 Task: Find connections with filter location Pato Branco with filter topic #creativitywith filter profile language English with filter current company Yashoda Hospitals with filter school International Indian School, Dammam with filter industry Waste Collection with filter service category Research with filter keywords title Therapist
Action: Mouse moved to (227, 317)
Screenshot: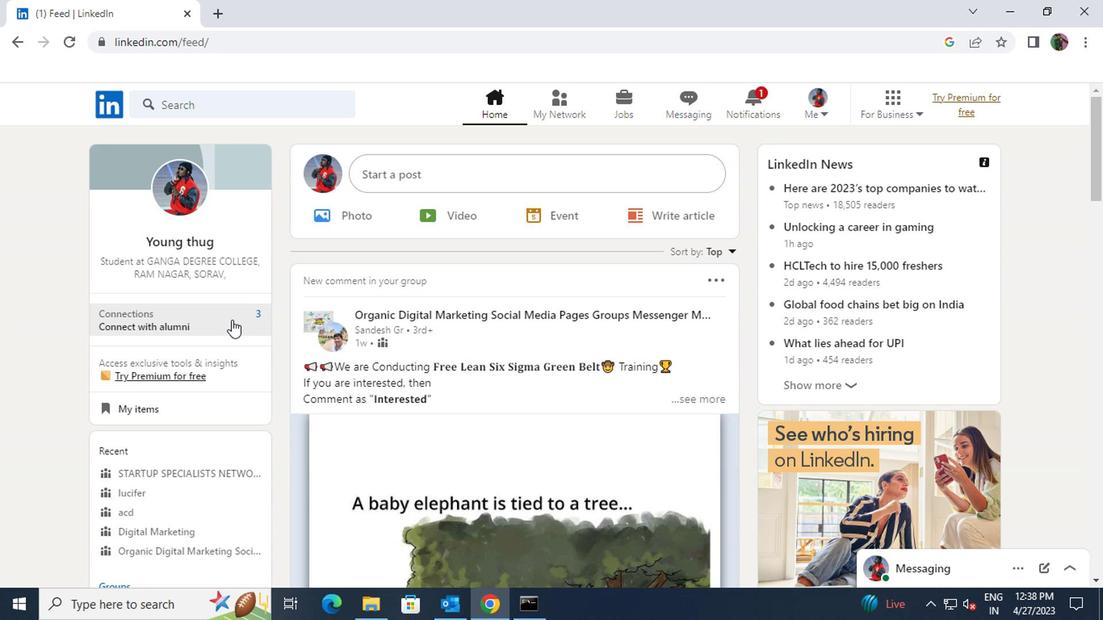 
Action: Mouse pressed left at (227, 317)
Screenshot: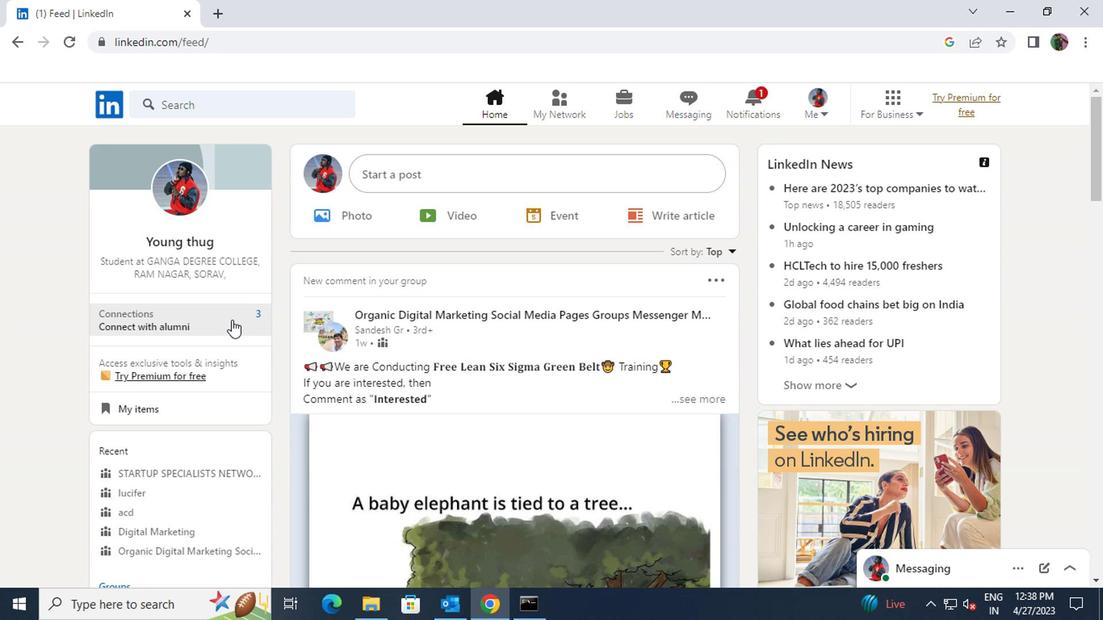 
Action: Mouse moved to (225, 196)
Screenshot: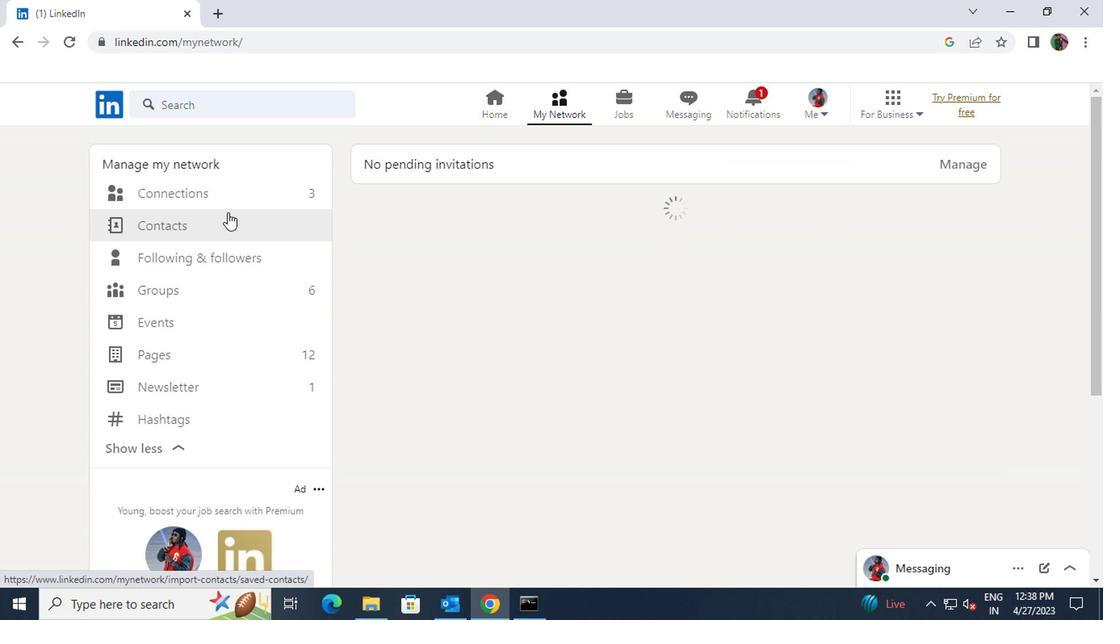 
Action: Mouse pressed left at (225, 196)
Screenshot: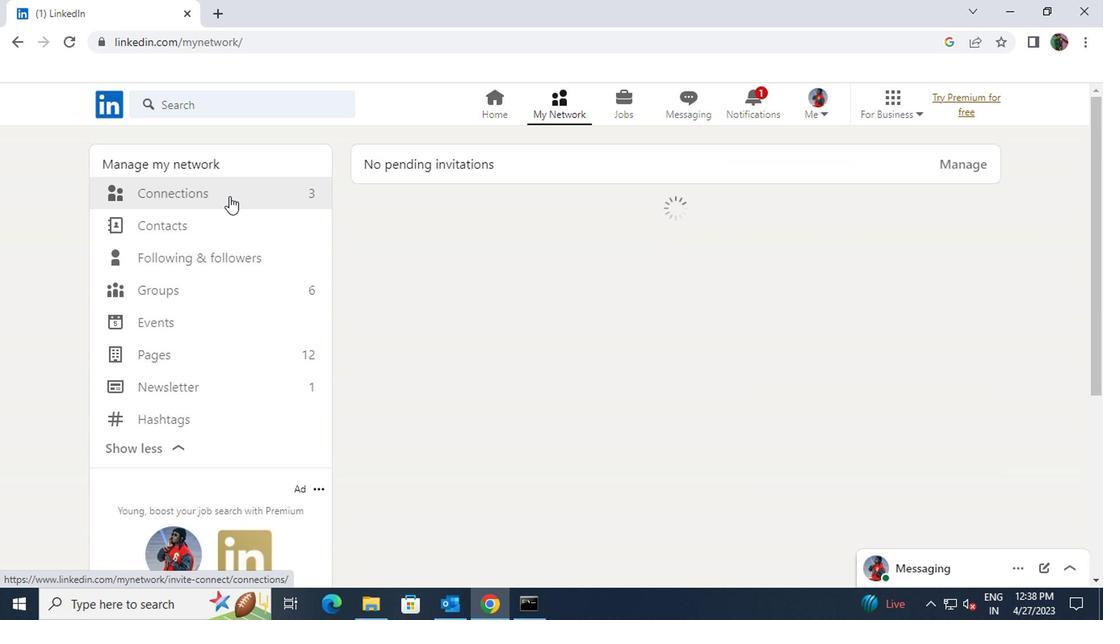
Action: Mouse moved to (630, 199)
Screenshot: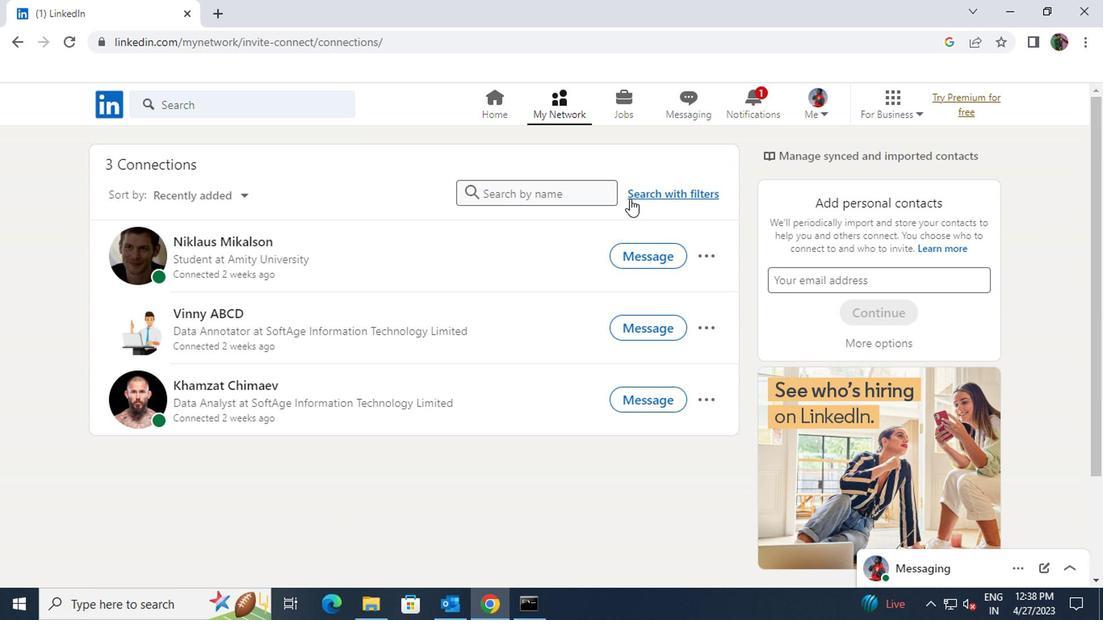 
Action: Mouse pressed left at (630, 199)
Screenshot: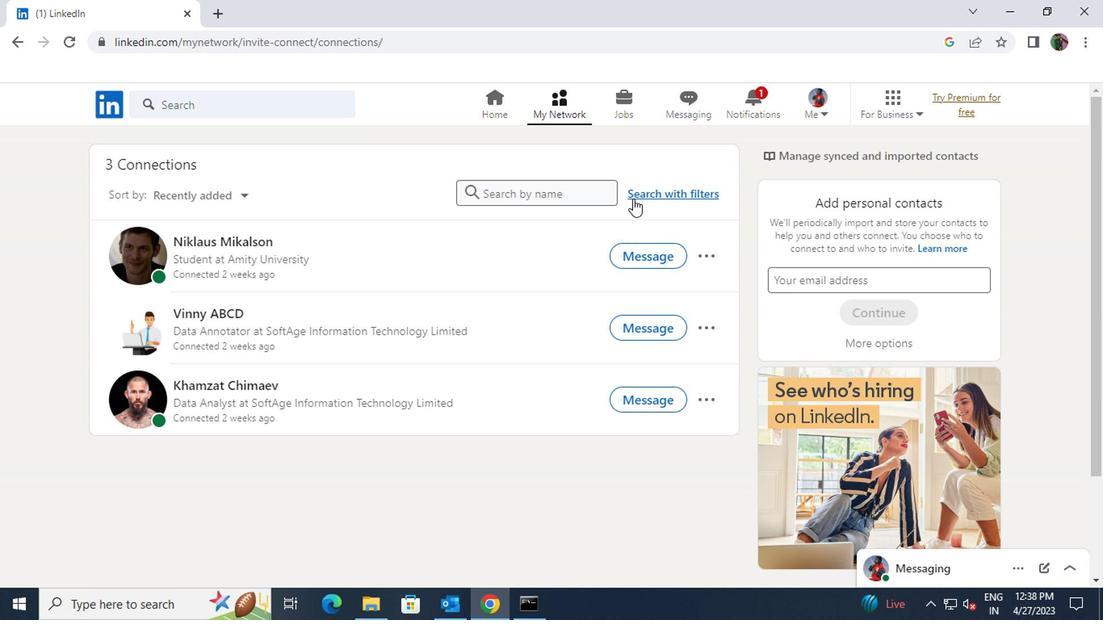 
Action: Mouse moved to (611, 148)
Screenshot: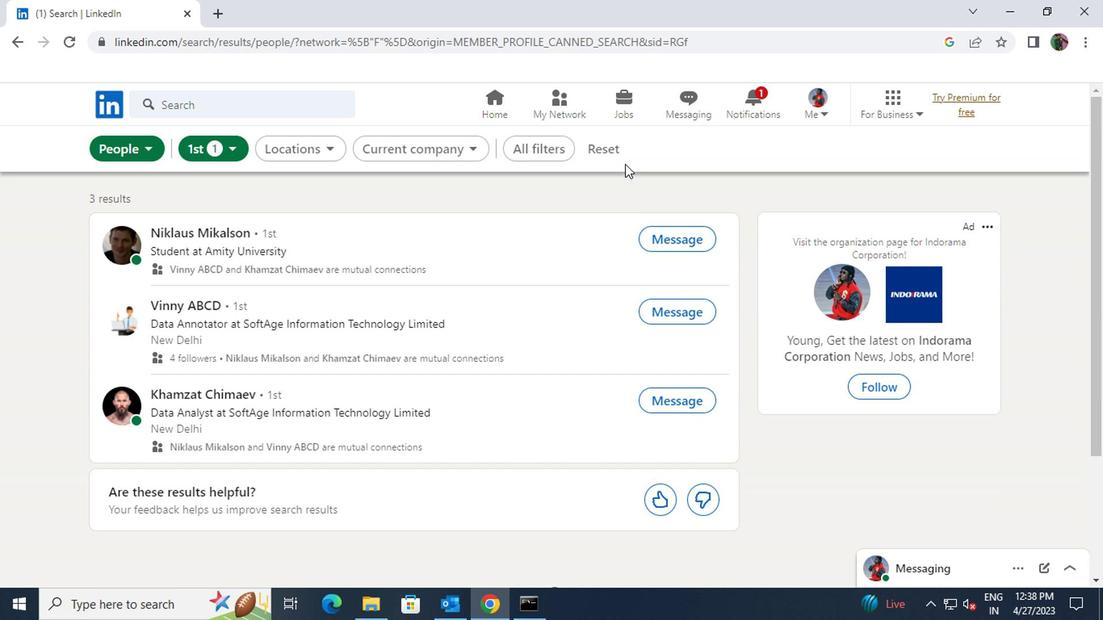 
Action: Mouse pressed left at (611, 148)
Screenshot: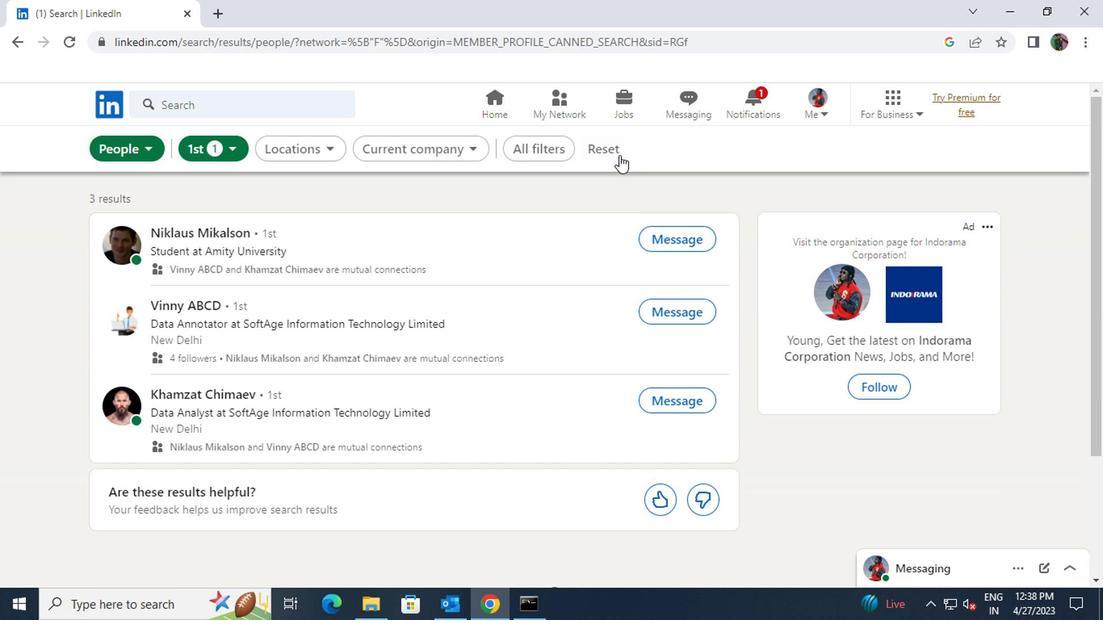 
Action: Mouse moved to (572, 146)
Screenshot: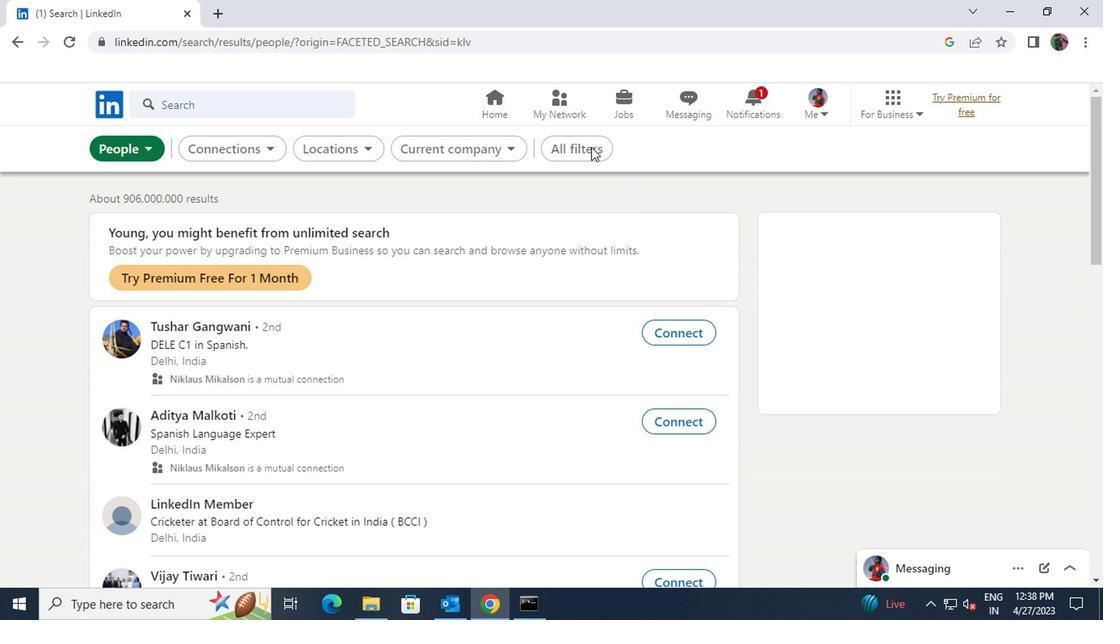 
Action: Mouse pressed left at (572, 146)
Screenshot: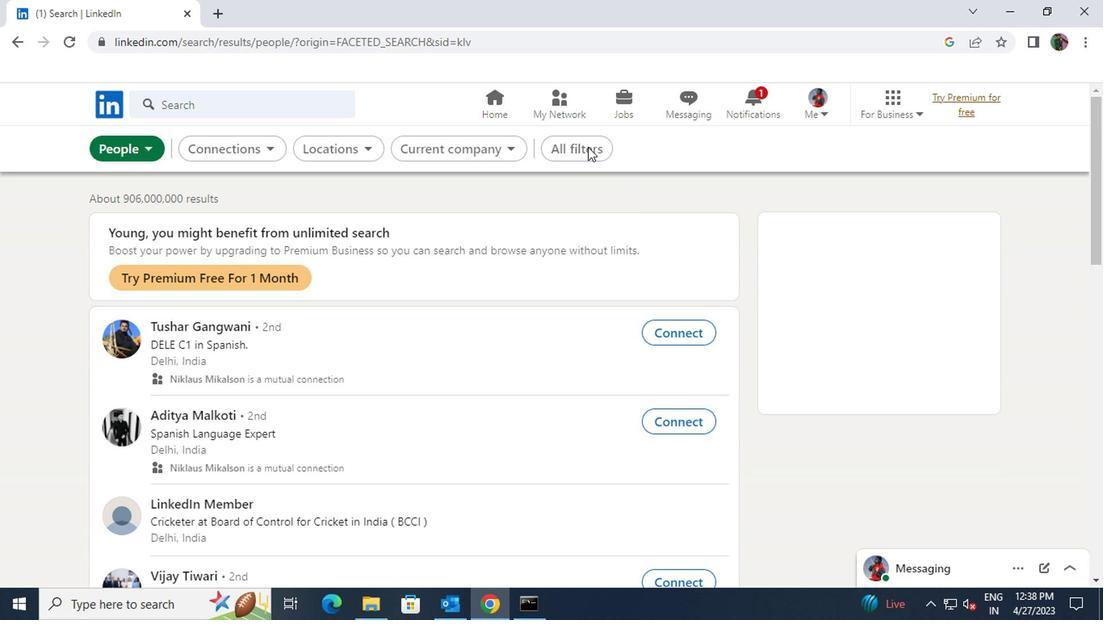 
Action: Mouse moved to (873, 310)
Screenshot: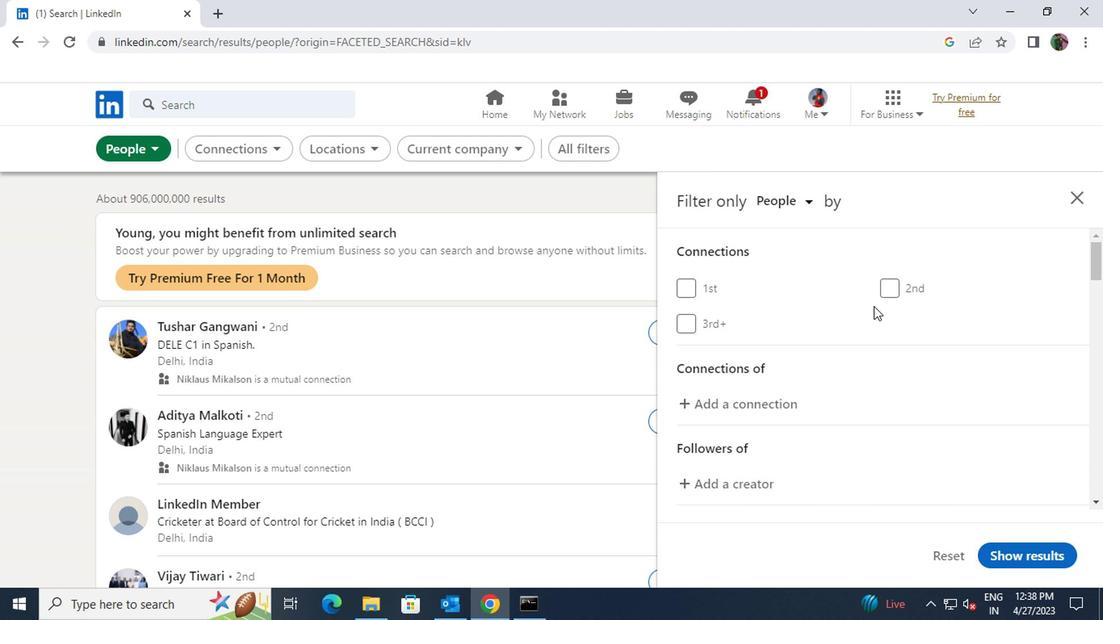 
Action: Mouse scrolled (873, 309) with delta (0, 0)
Screenshot: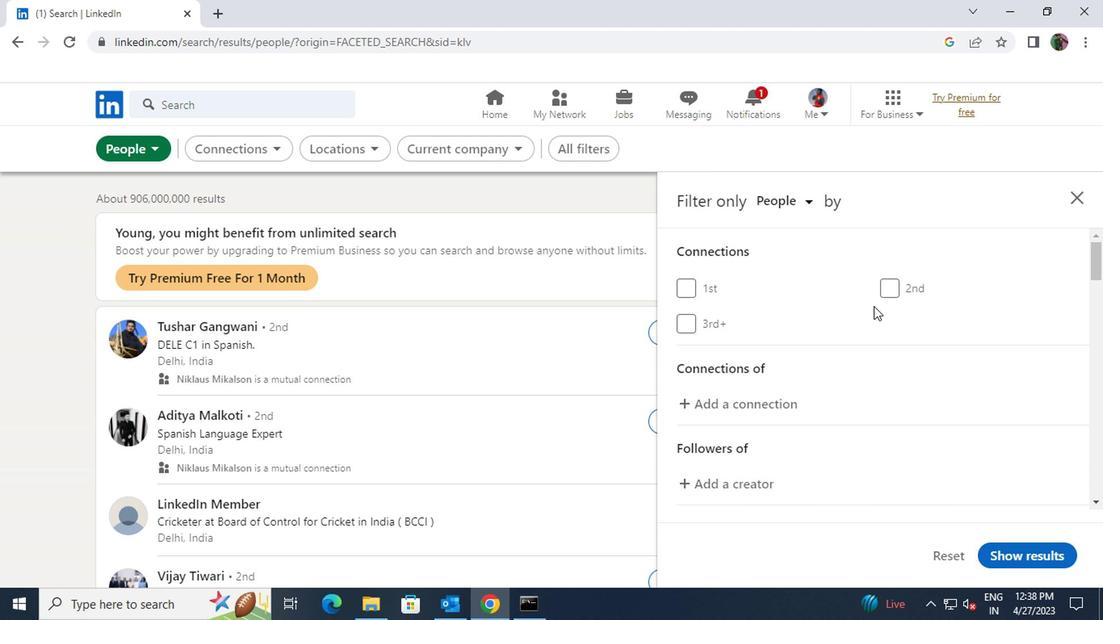 
Action: Mouse scrolled (873, 309) with delta (0, 0)
Screenshot: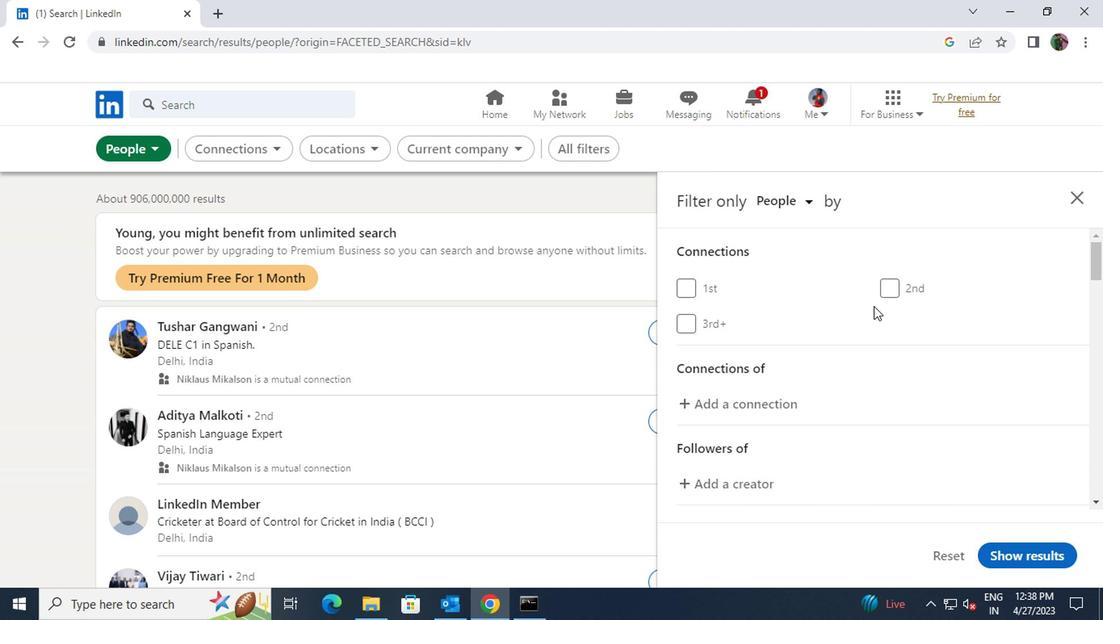 
Action: Mouse scrolled (873, 309) with delta (0, 0)
Screenshot: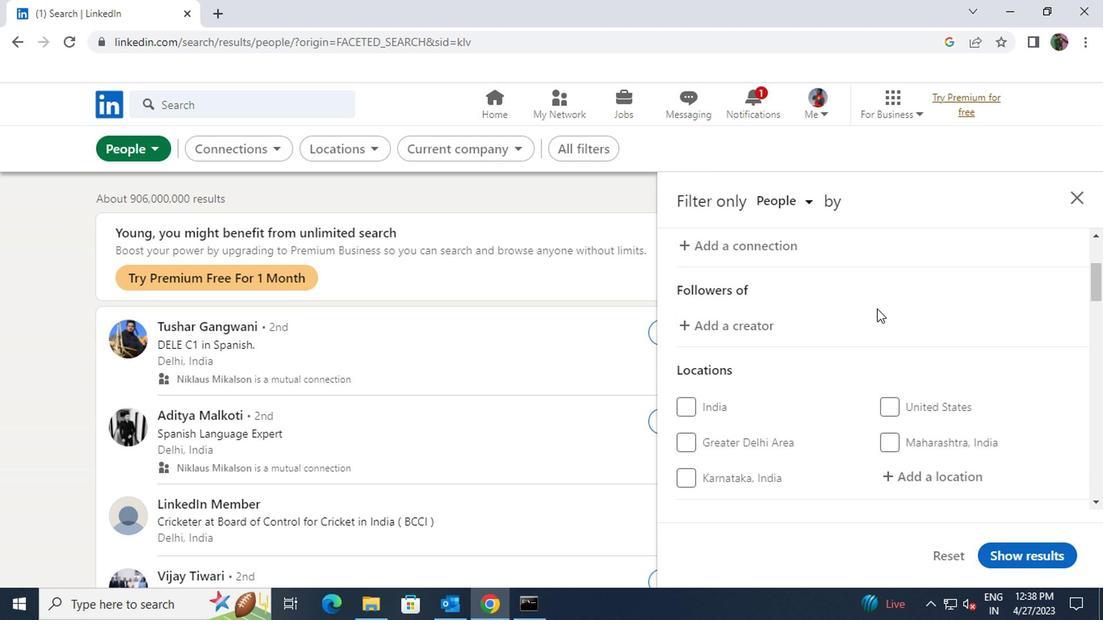 
Action: Mouse scrolled (873, 309) with delta (0, 0)
Screenshot: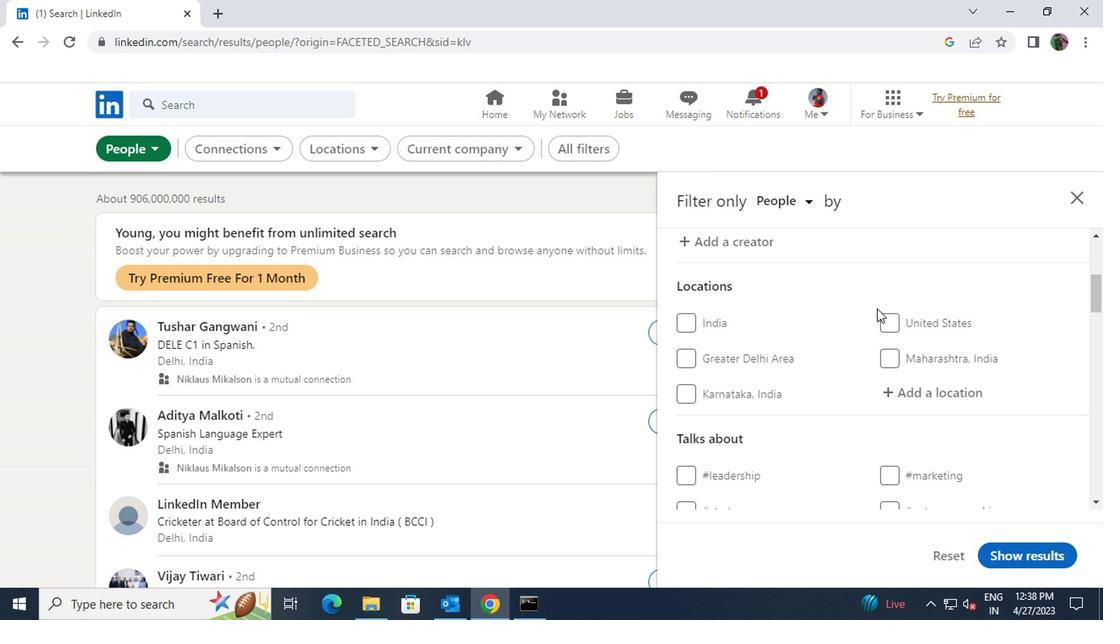 
Action: Mouse moved to (893, 320)
Screenshot: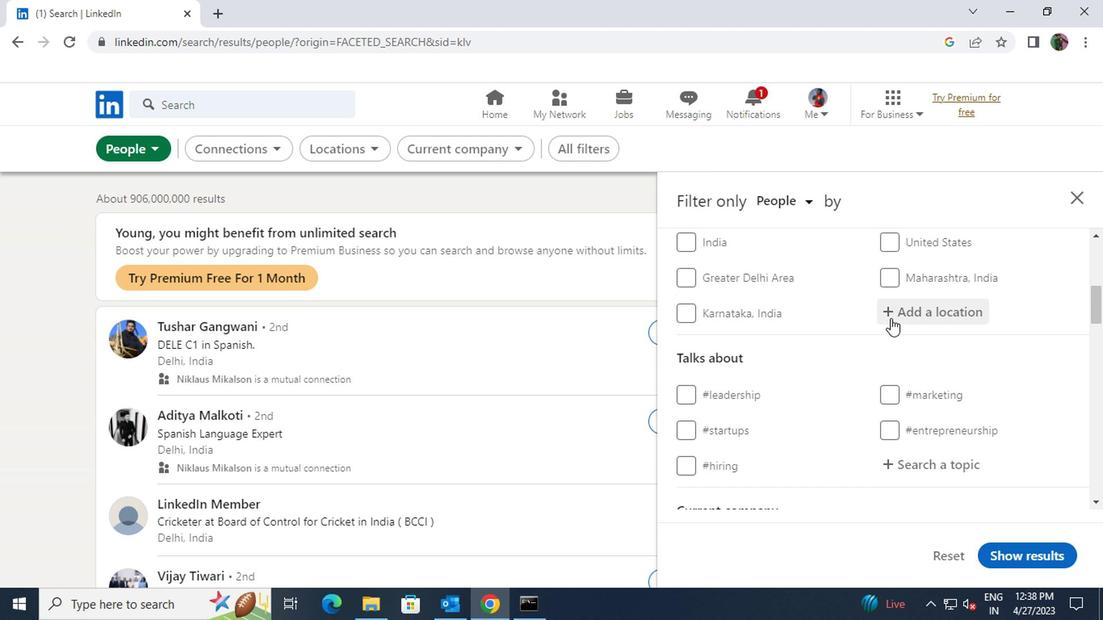 
Action: Mouse pressed left at (893, 320)
Screenshot: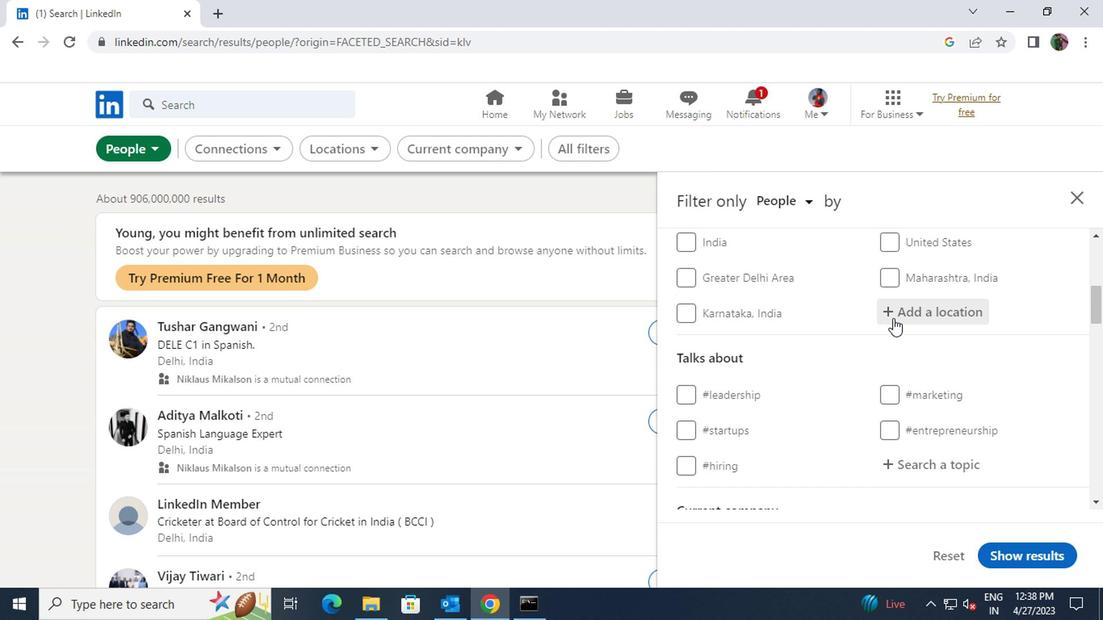 
Action: Mouse moved to (894, 320)
Screenshot: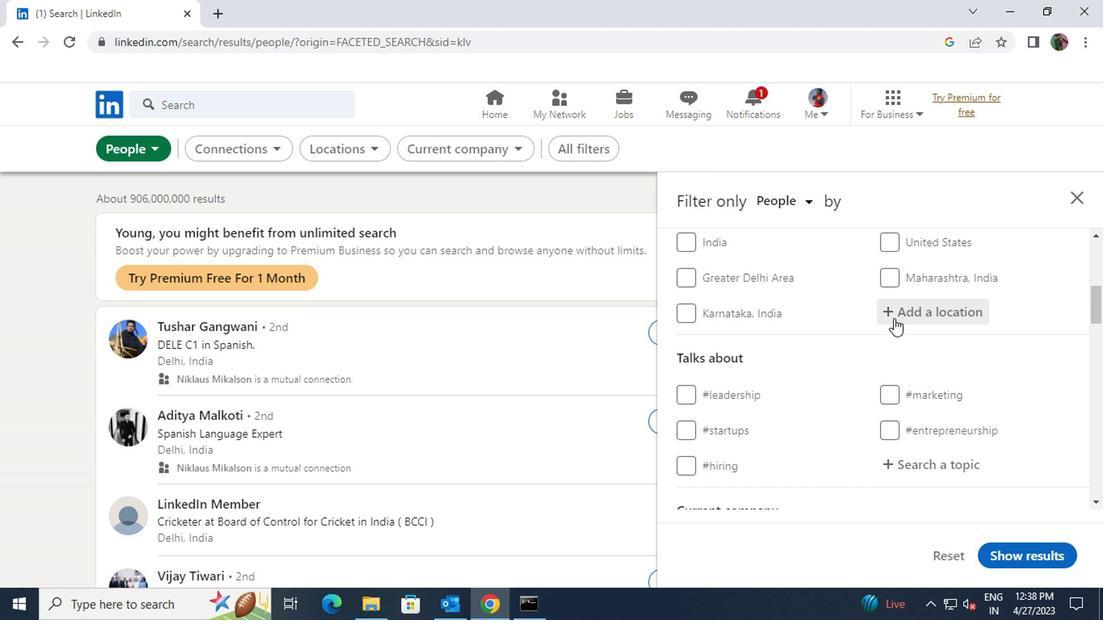 
Action: Key pressed <Key.shift>PATO<Key.space>BRANCO
Screenshot: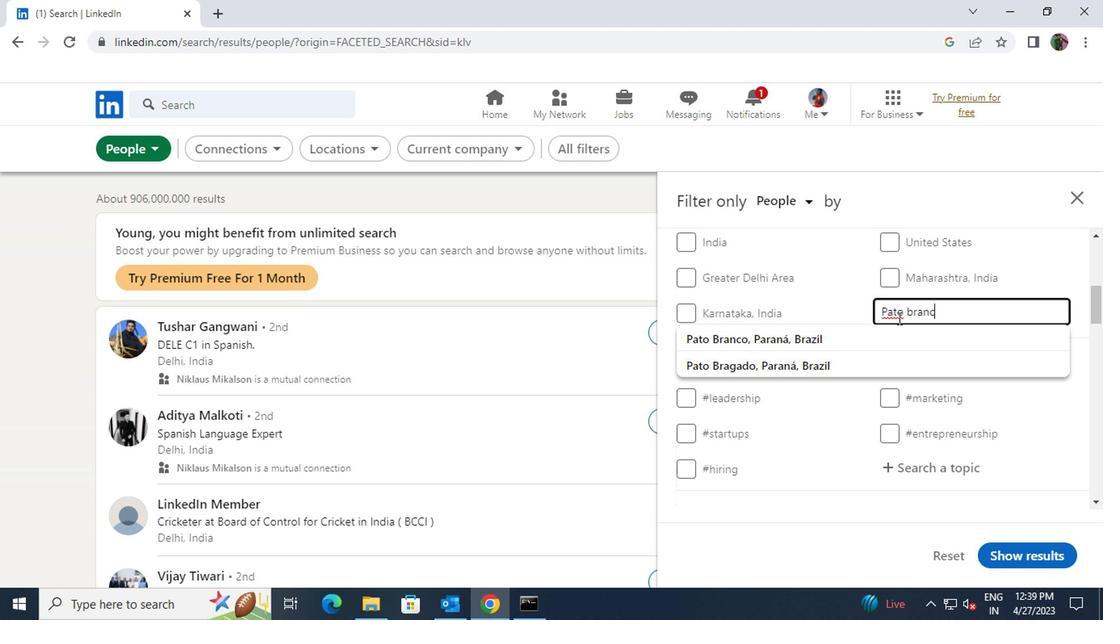 
Action: Mouse moved to (886, 329)
Screenshot: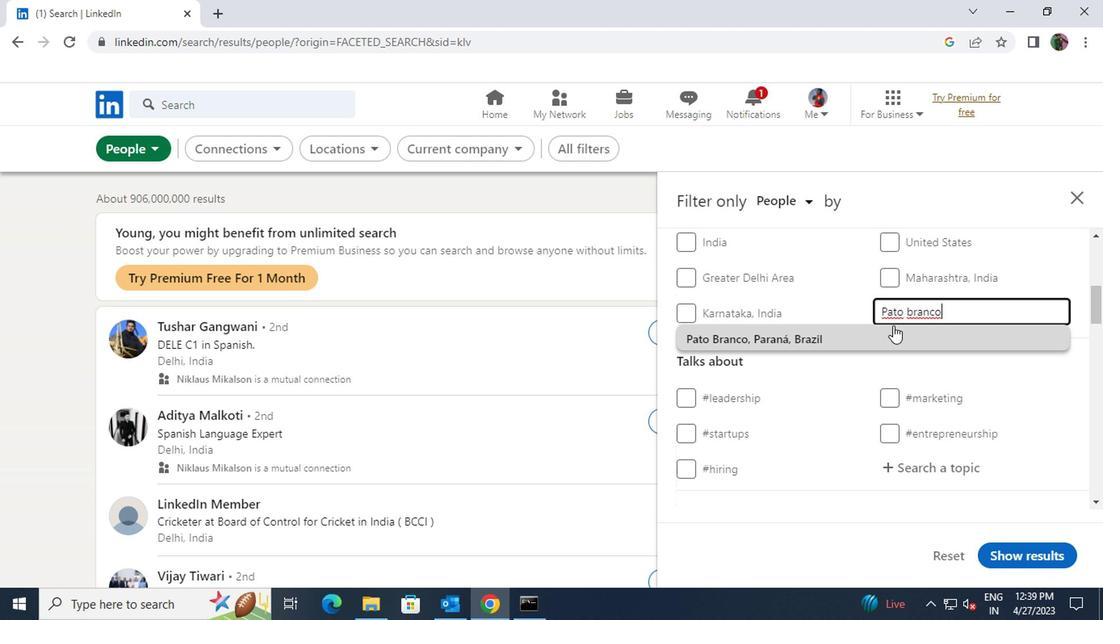 
Action: Mouse pressed left at (886, 329)
Screenshot: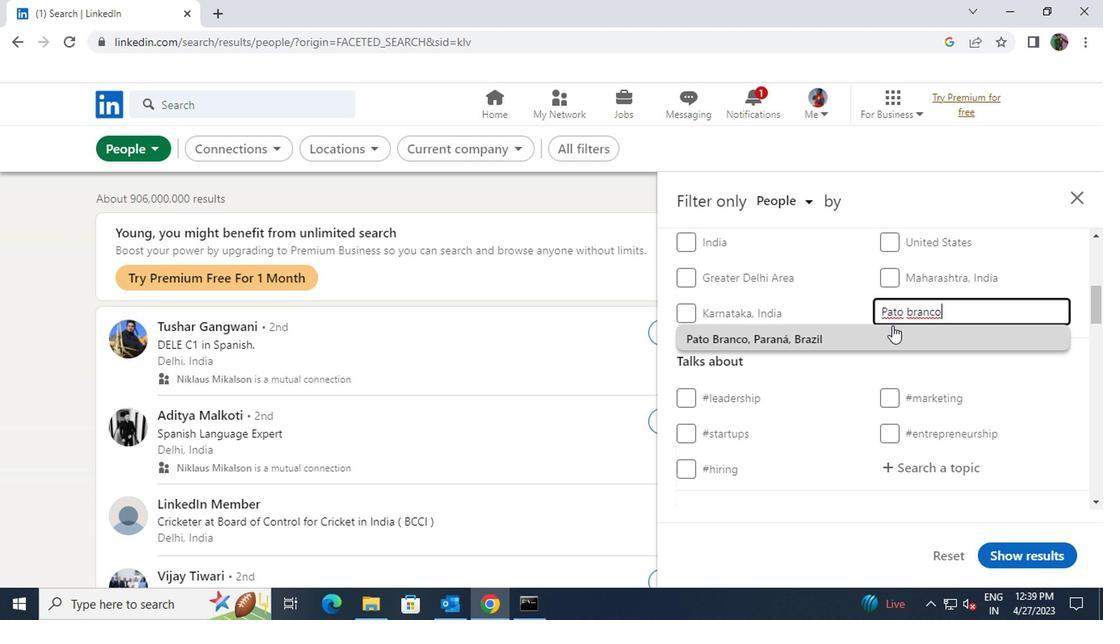 
Action: Mouse scrolled (886, 329) with delta (0, 0)
Screenshot: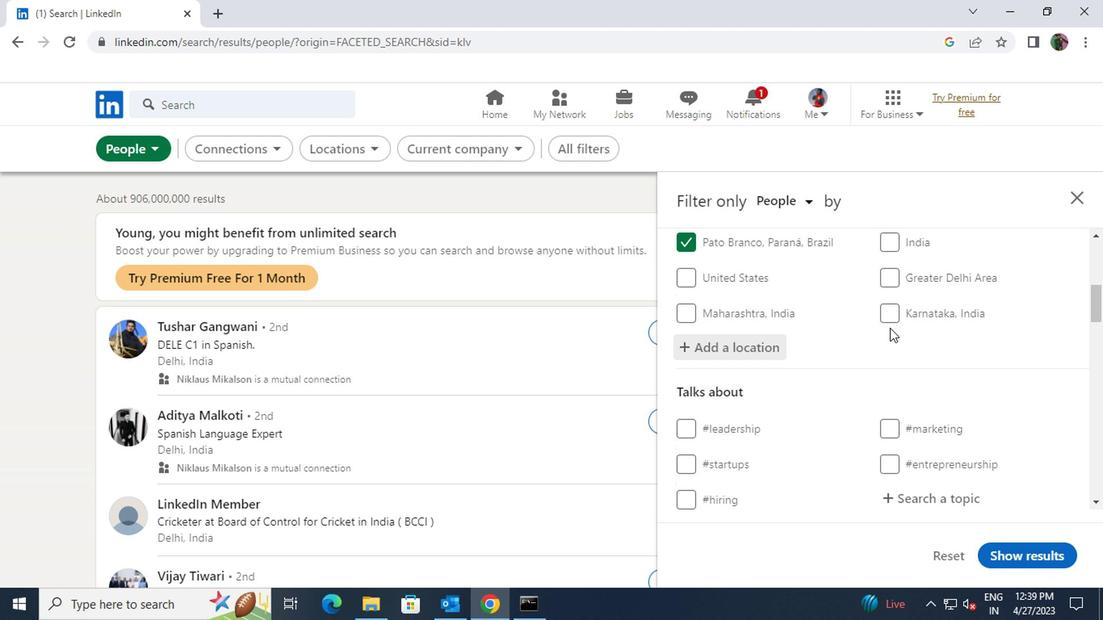 
Action: Mouse scrolled (886, 329) with delta (0, 0)
Screenshot: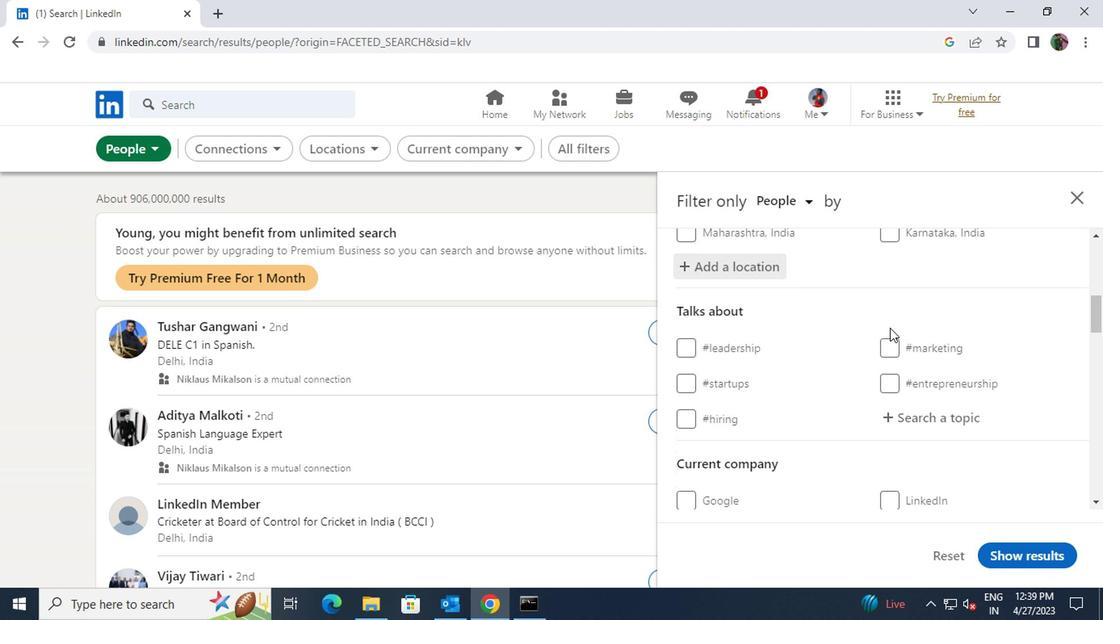 
Action: Mouse moved to (892, 333)
Screenshot: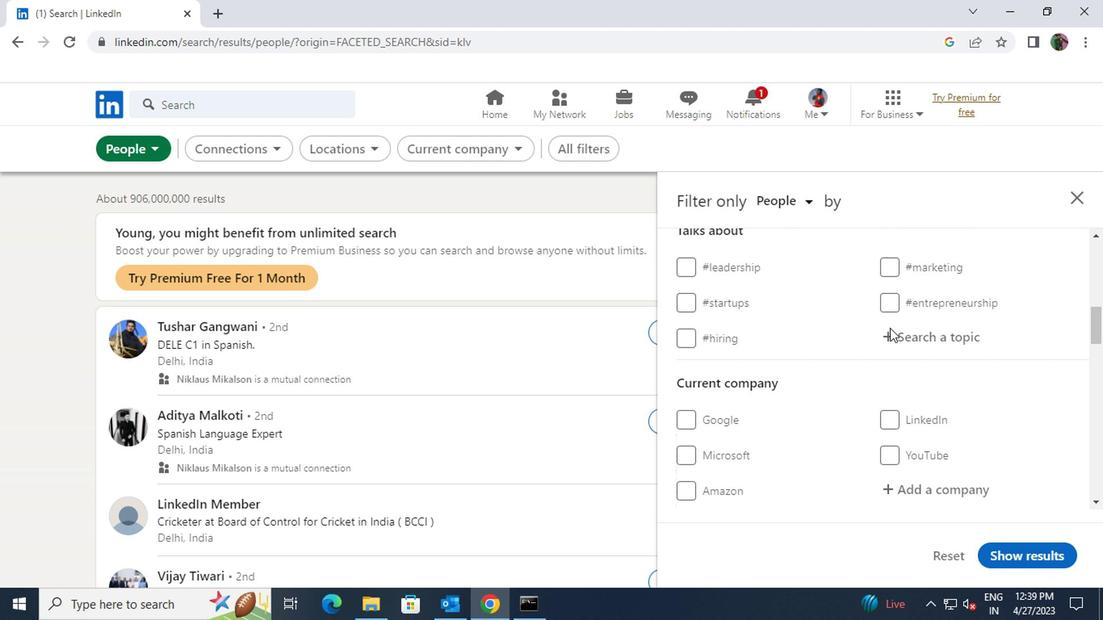 
Action: Mouse pressed left at (892, 333)
Screenshot: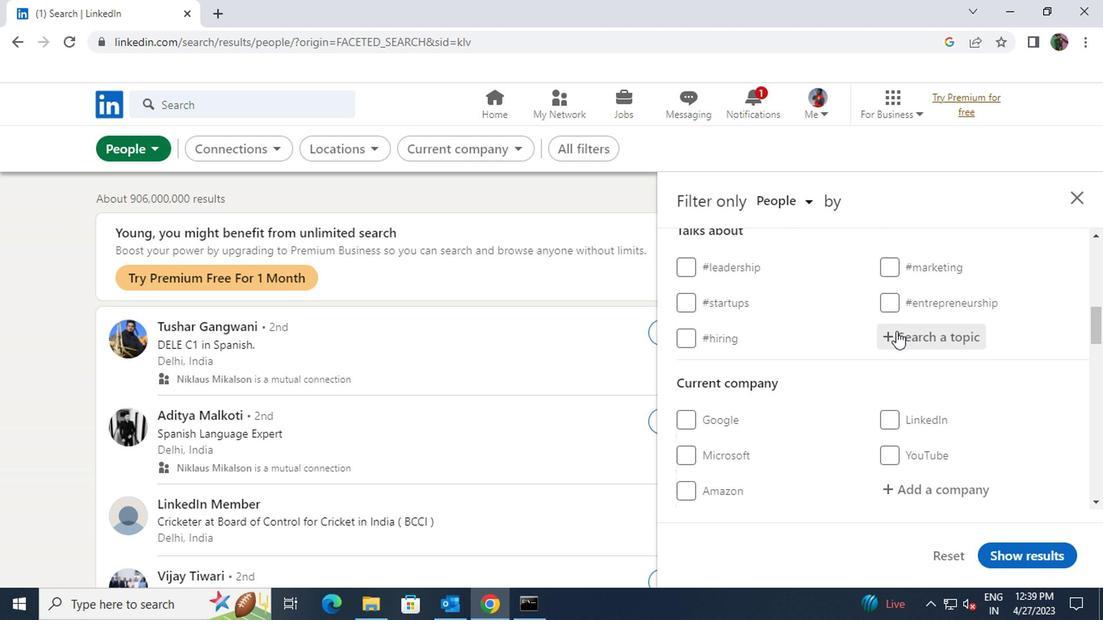 
Action: Key pressed <Key.shift>#<Key.shift>CREATIVEWITH
Screenshot: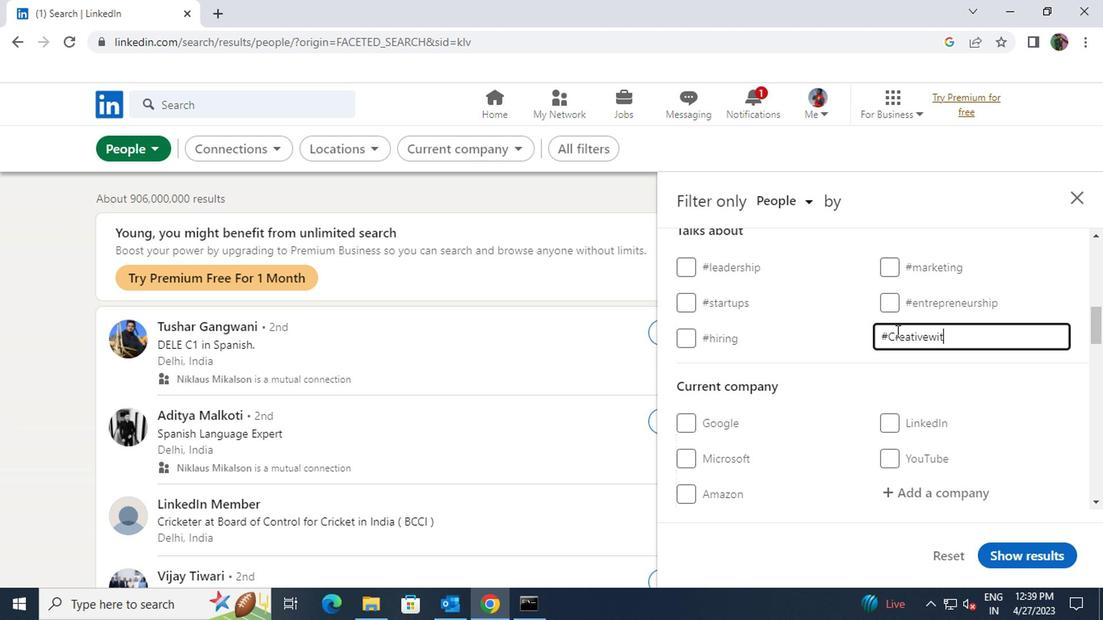 
Action: Mouse scrolled (892, 332) with delta (0, -1)
Screenshot: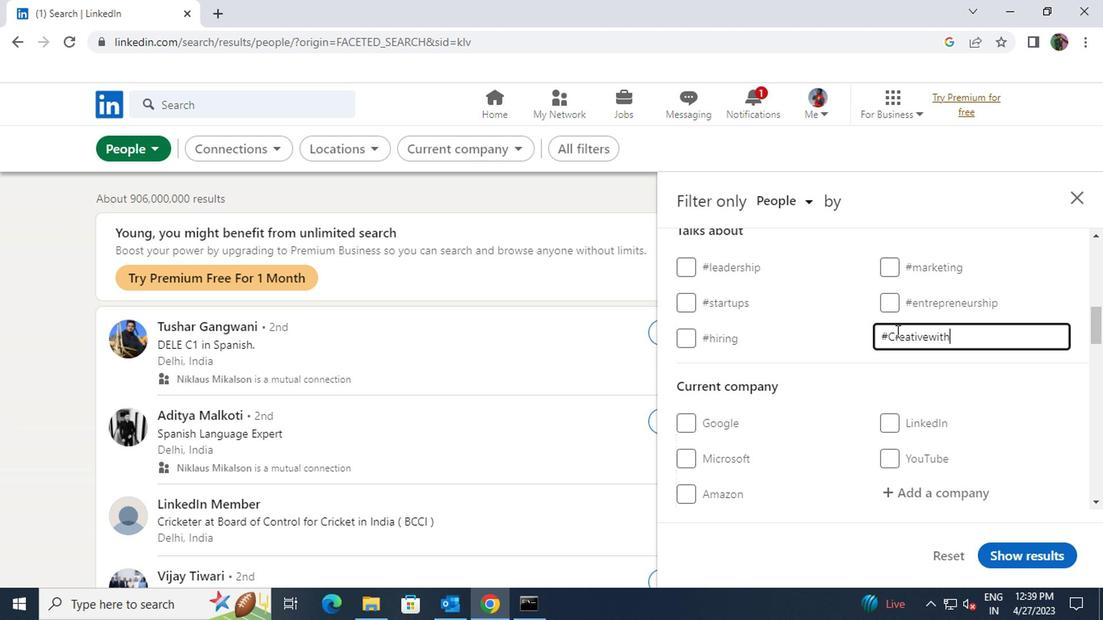 
Action: Mouse scrolled (892, 332) with delta (0, -1)
Screenshot: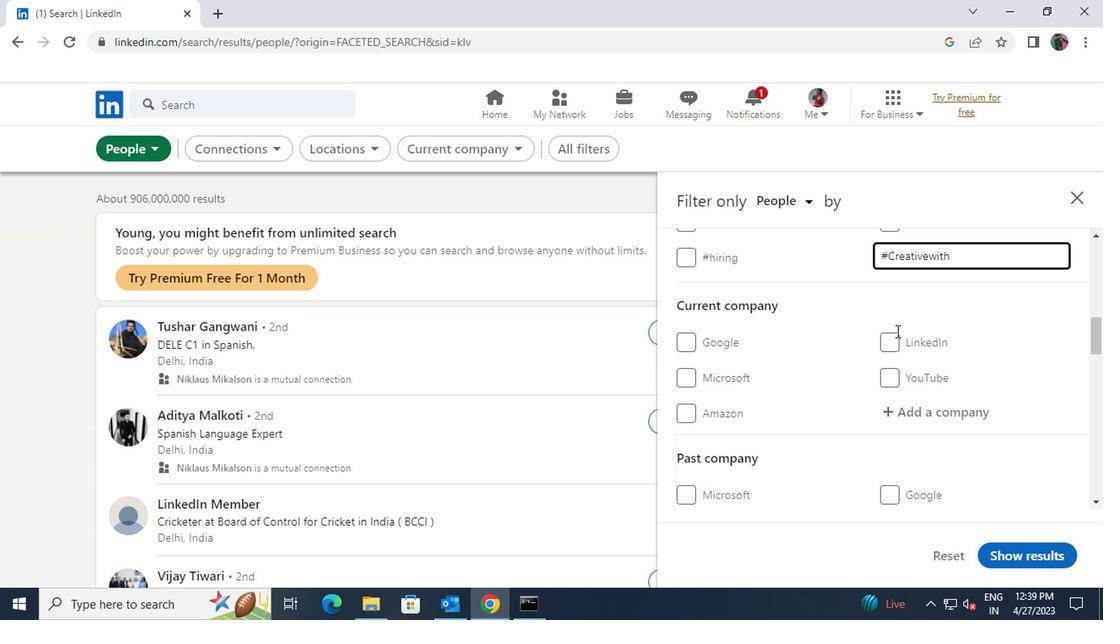 
Action: Mouse pressed left at (892, 333)
Screenshot: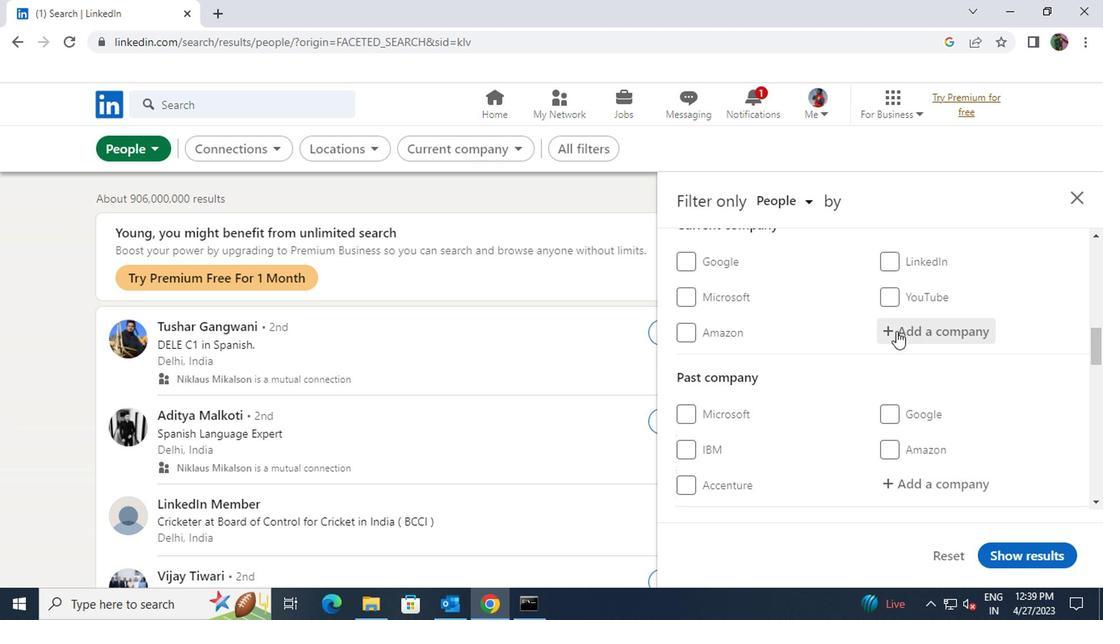
Action: Key pressed <Key.shift>YASHODA
Screenshot: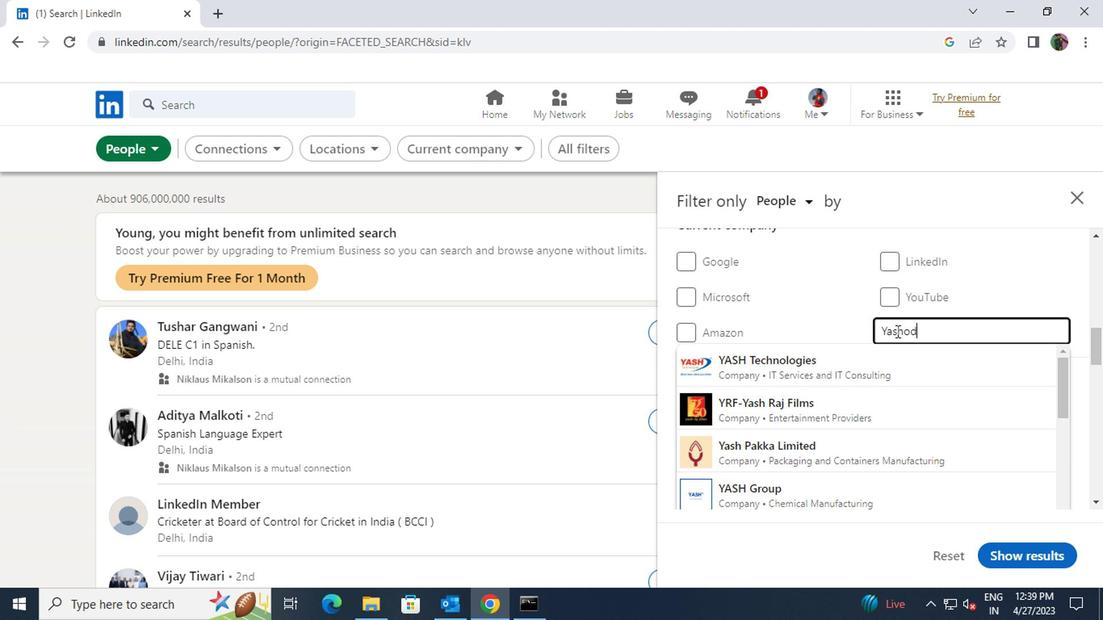 
Action: Mouse moved to (894, 354)
Screenshot: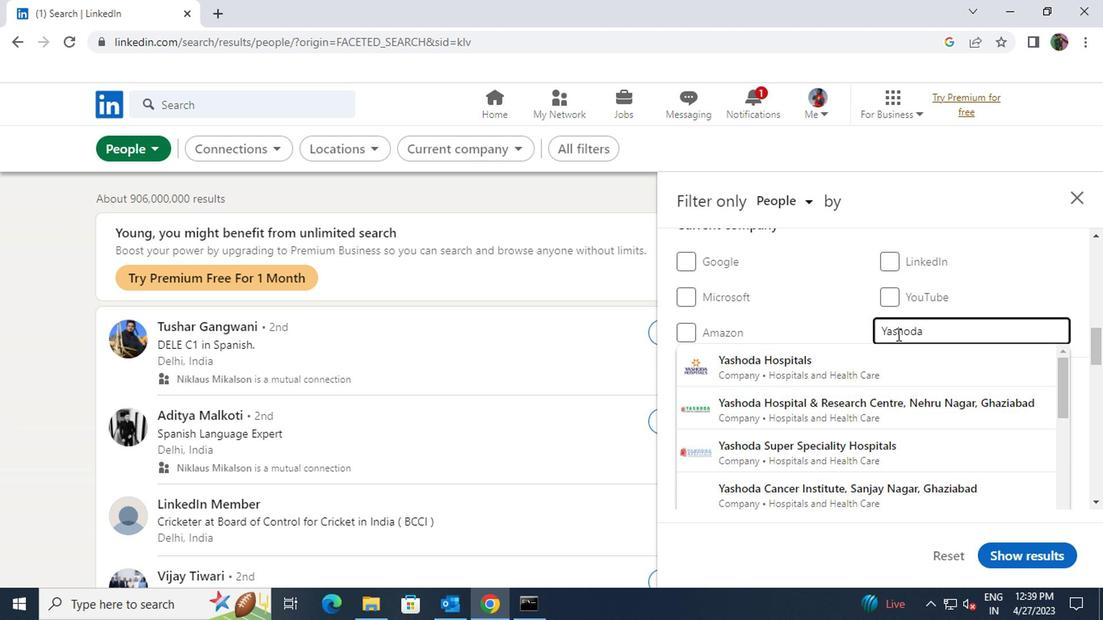
Action: Mouse pressed left at (894, 354)
Screenshot: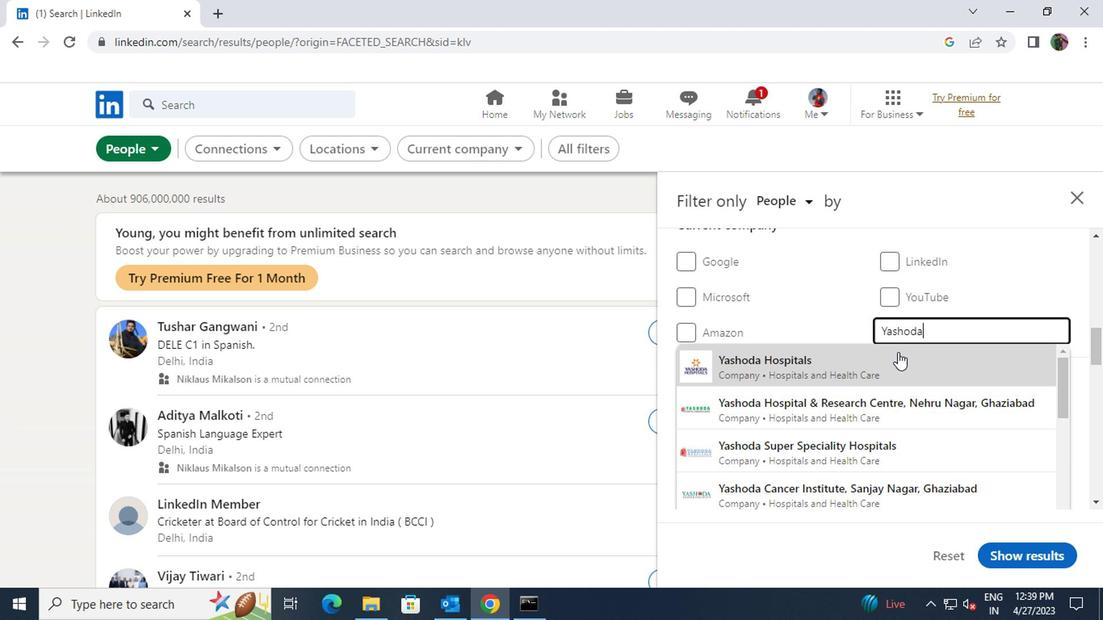 
Action: Mouse scrolled (894, 353) with delta (0, 0)
Screenshot: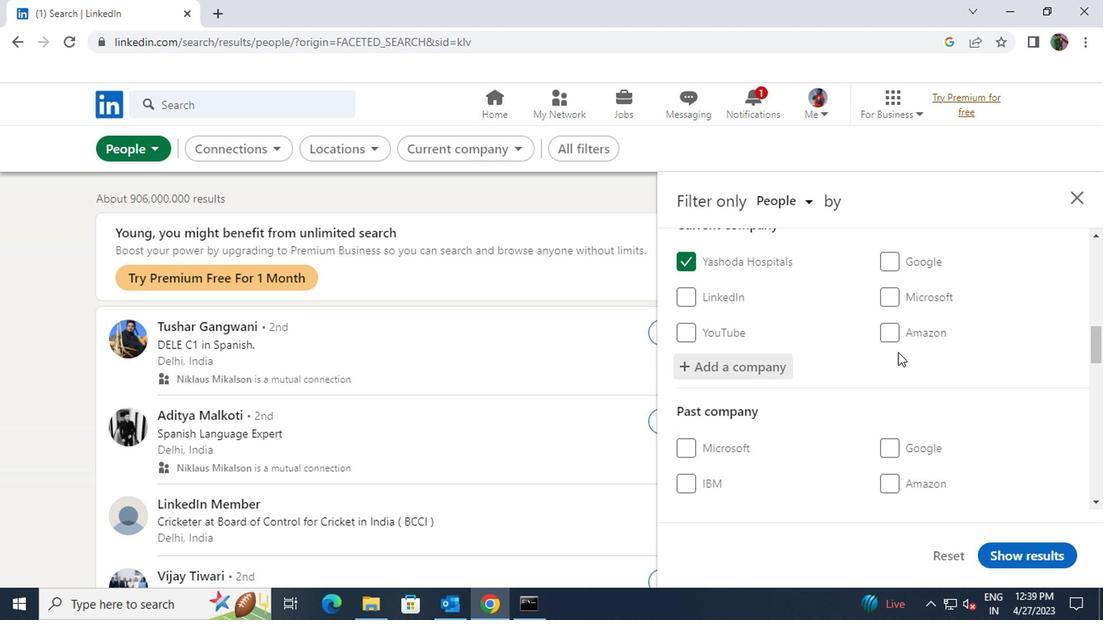 
Action: Mouse scrolled (894, 353) with delta (0, 0)
Screenshot: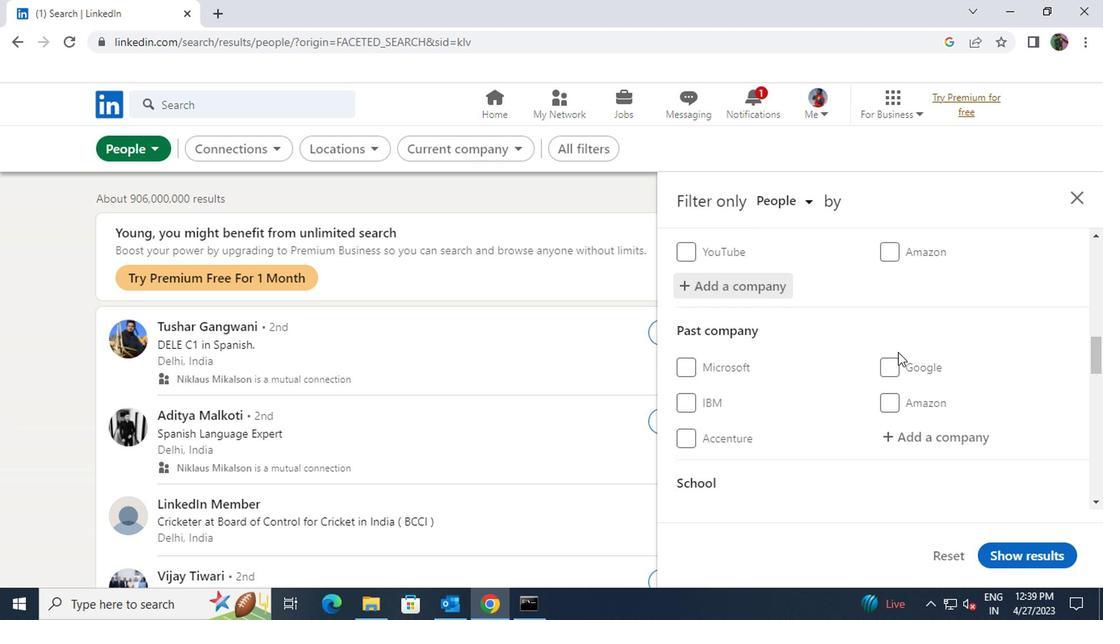 
Action: Mouse scrolled (894, 353) with delta (0, 0)
Screenshot: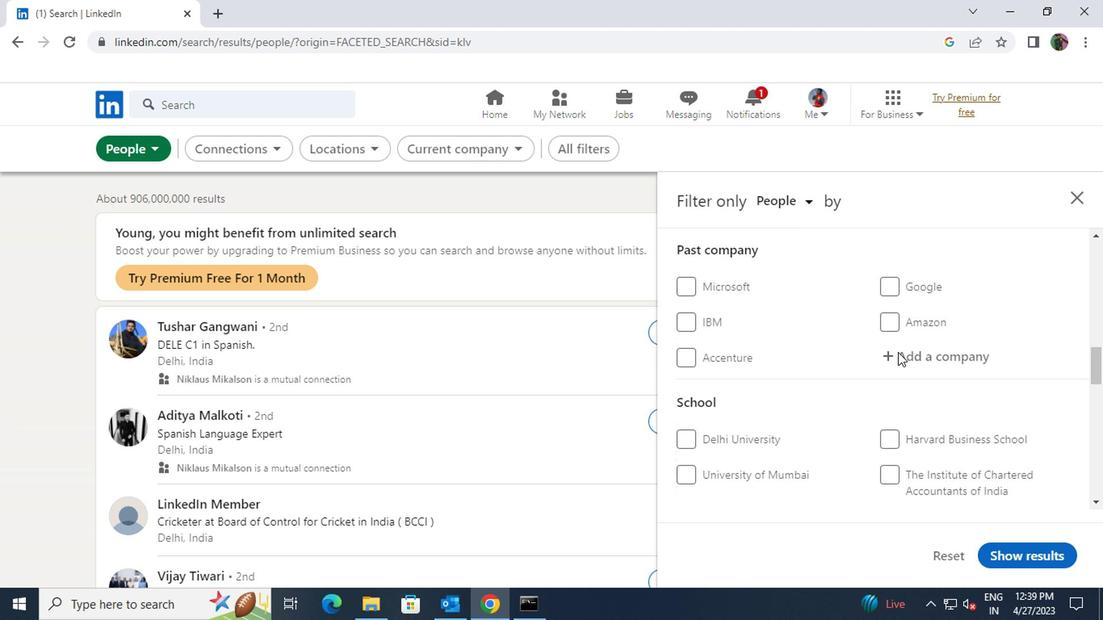 
Action: Mouse scrolled (894, 353) with delta (0, 0)
Screenshot: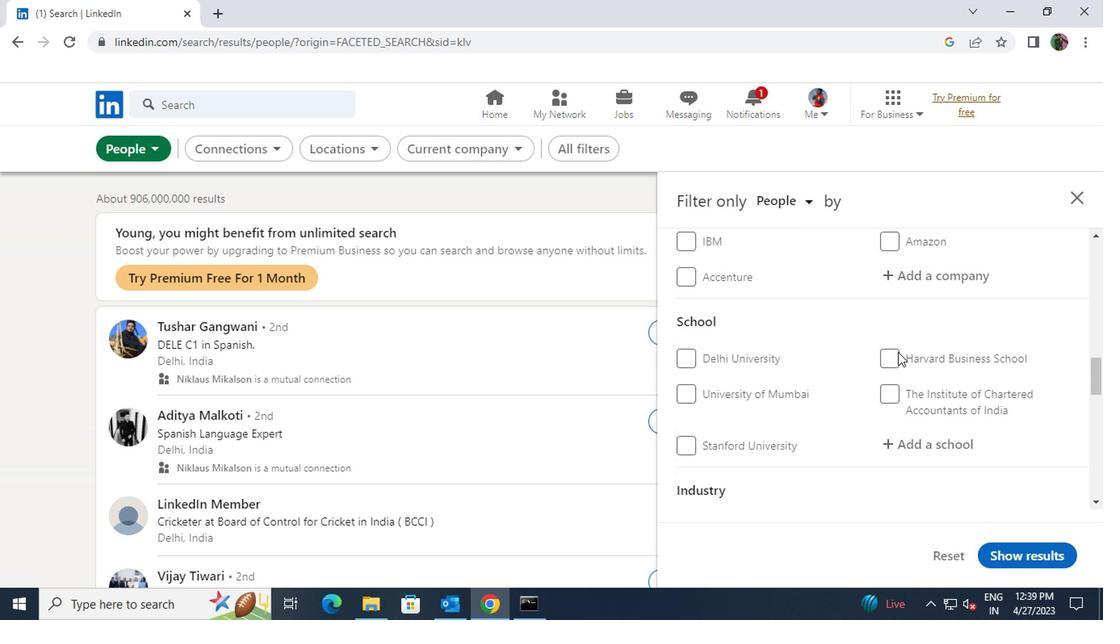 
Action: Mouse scrolled (894, 353) with delta (0, 0)
Screenshot: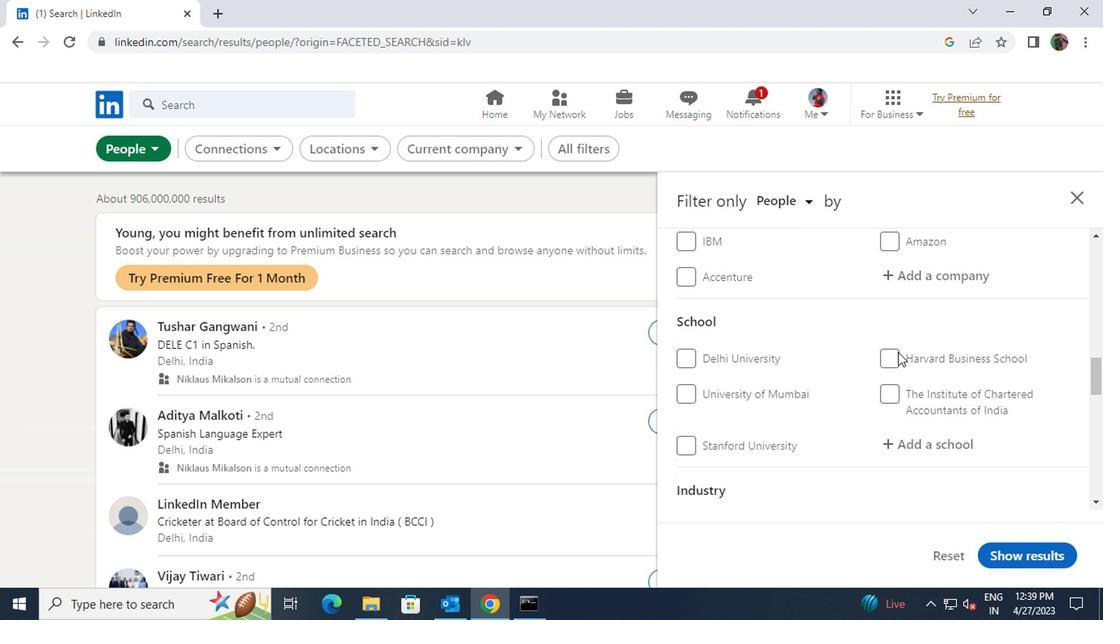 
Action: Mouse moved to (906, 292)
Screenshot: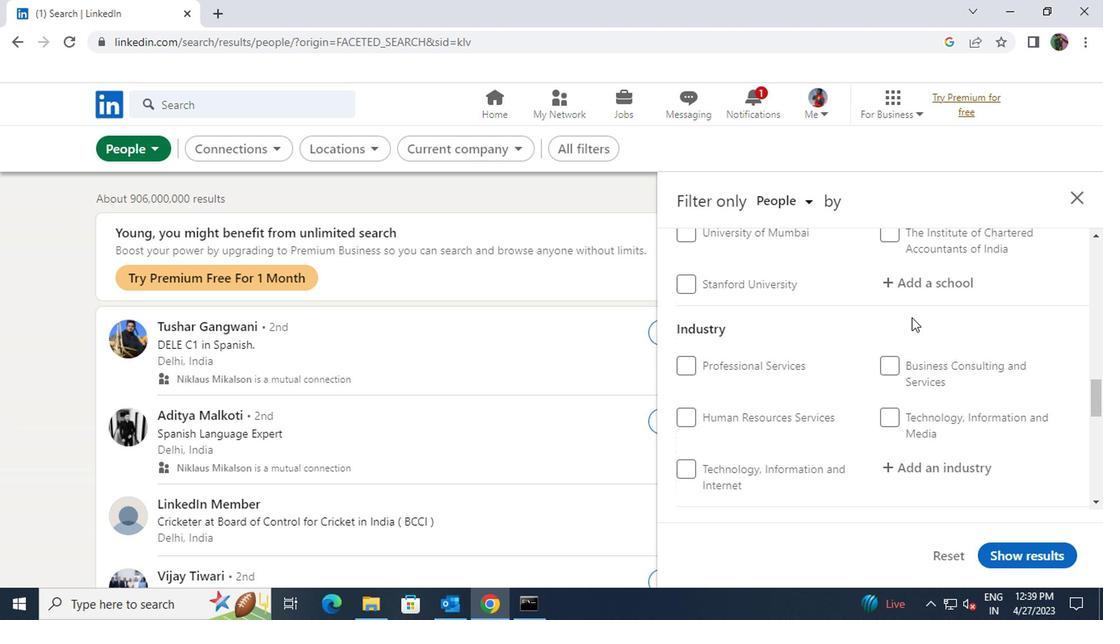 
Action: Mouse pressed left at (906, 292)
Screenshot: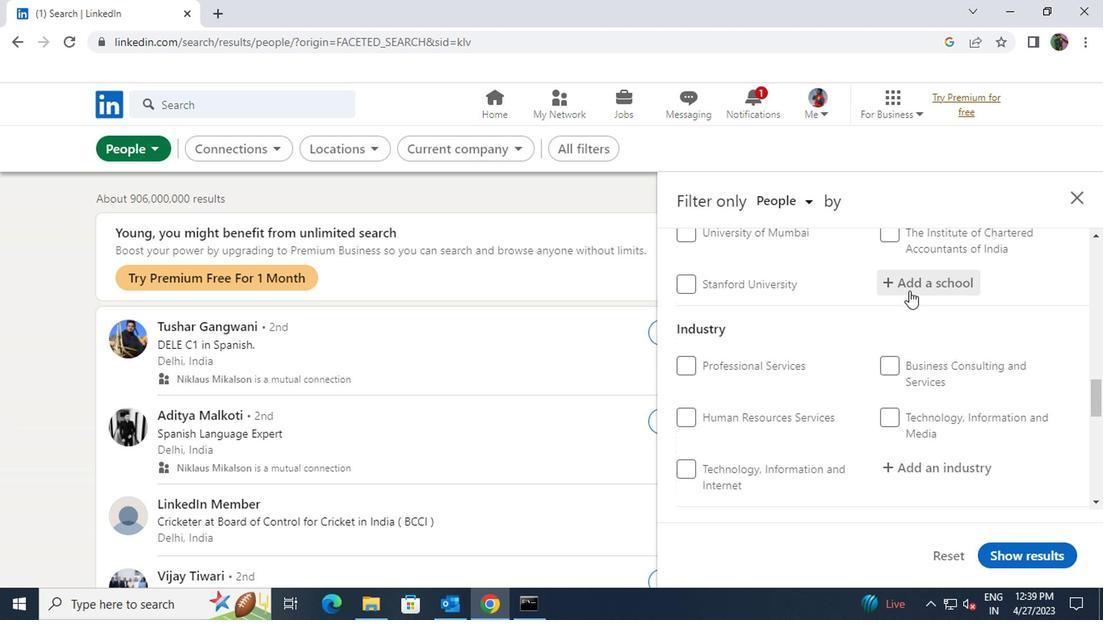 
Action: Key pressed <Key.shift>INDIAN<Key.space>SCHOOL<Key.space>OF<Key.space>DAMMAM
Screenshot: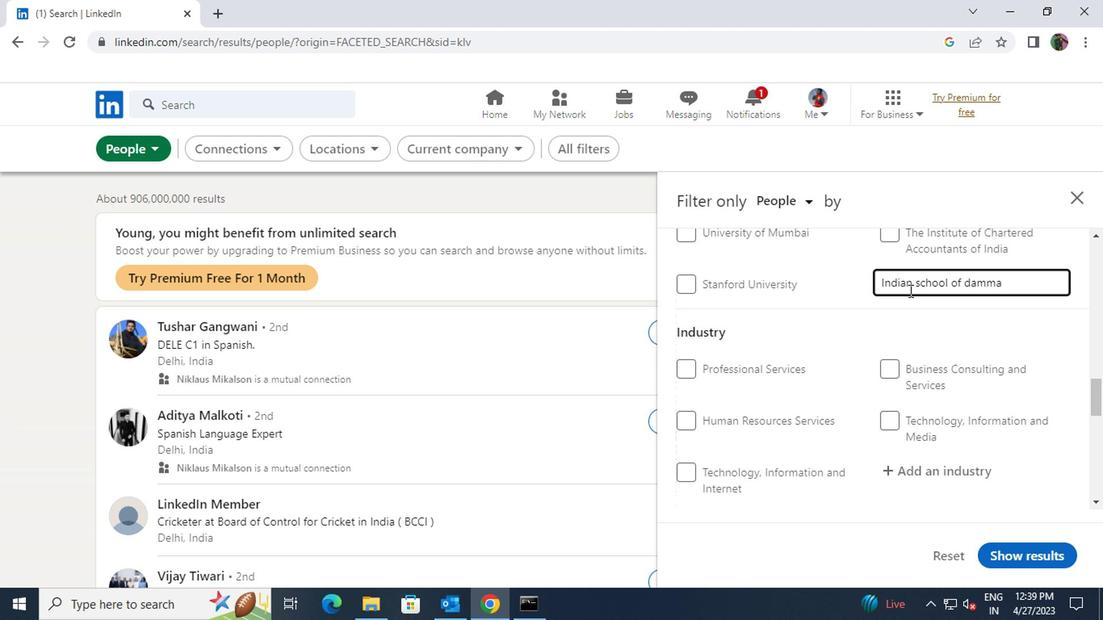 
Action: Mouse scrolled (906, 292) with delta (0, 0)
Screenshot: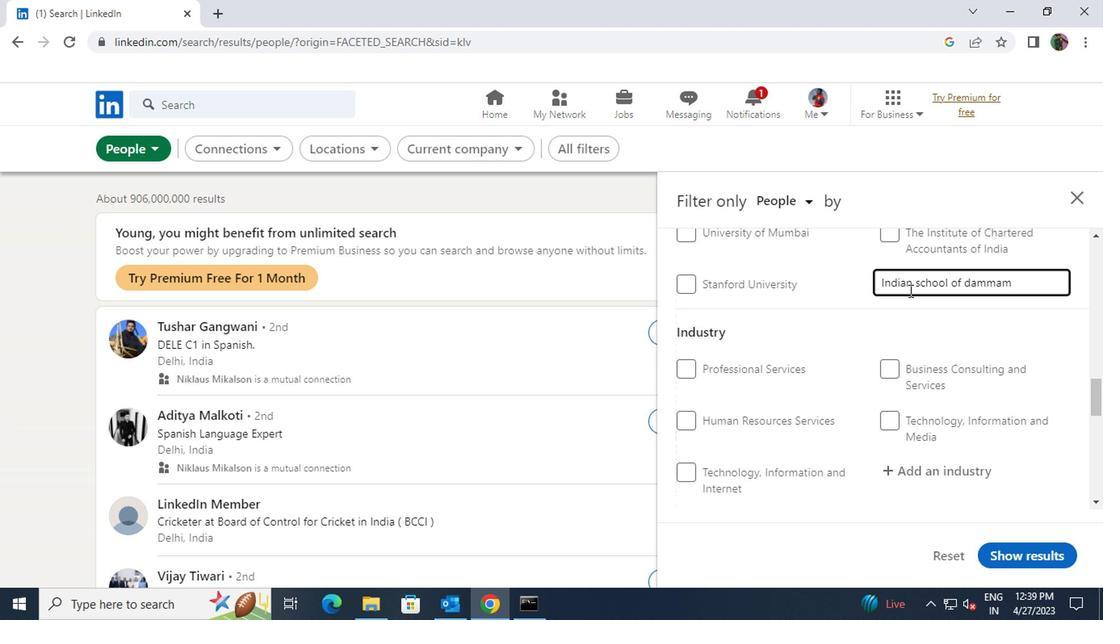 
Action: Mouse scrolled (906, 292) with delta (0, 0)
Screenshot: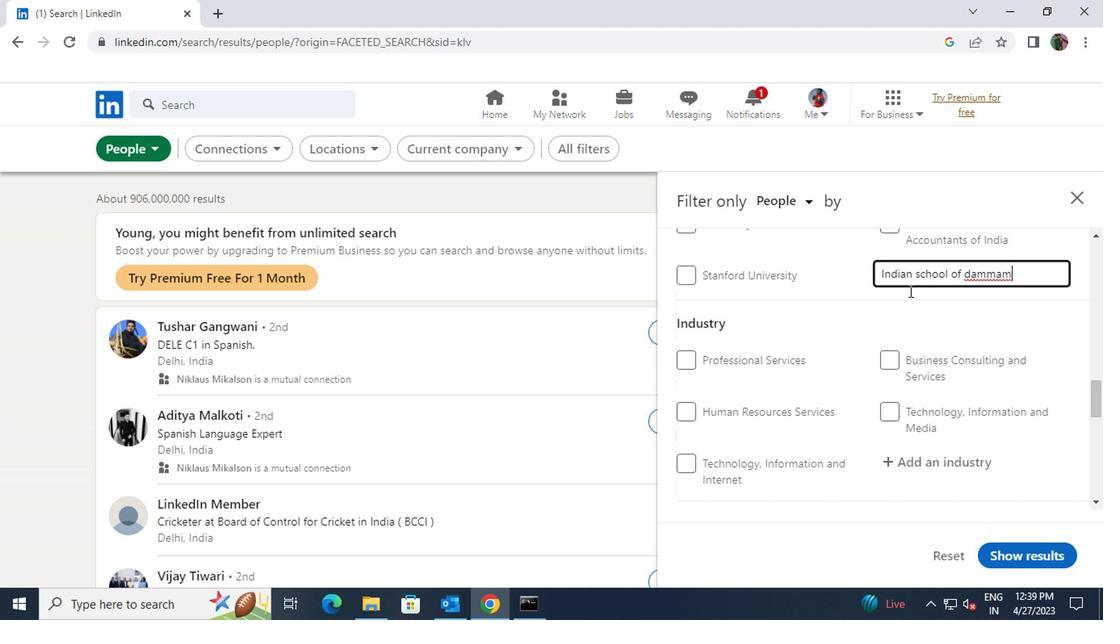 
Action: Mouse moved to (910, 307)
Screenshot: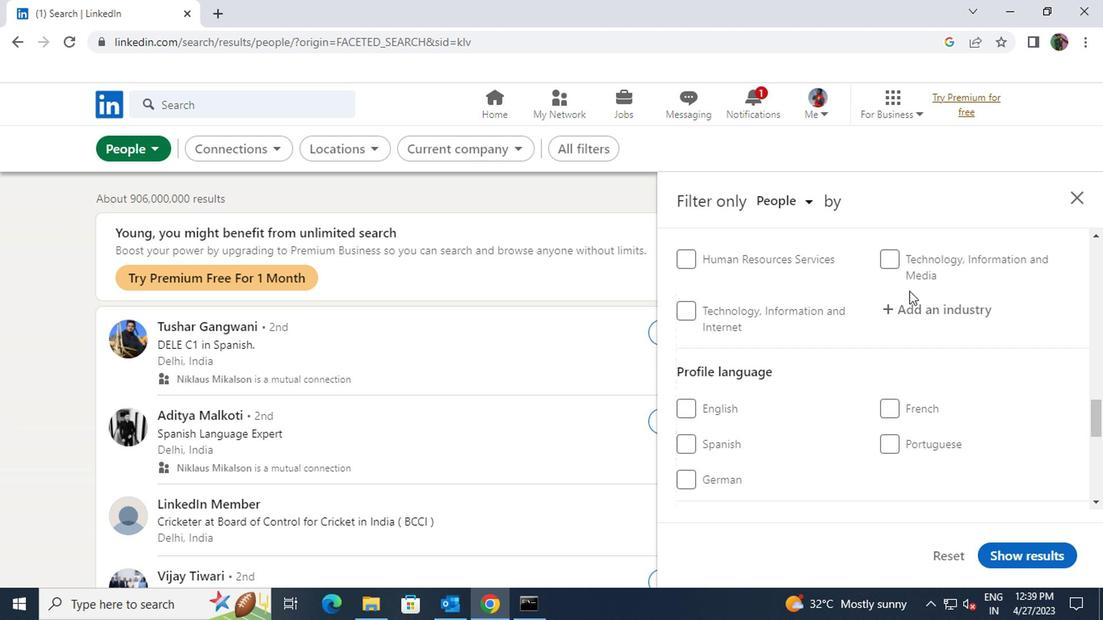 
Action: Mouse pressed left at (910, 307)
Screenshot: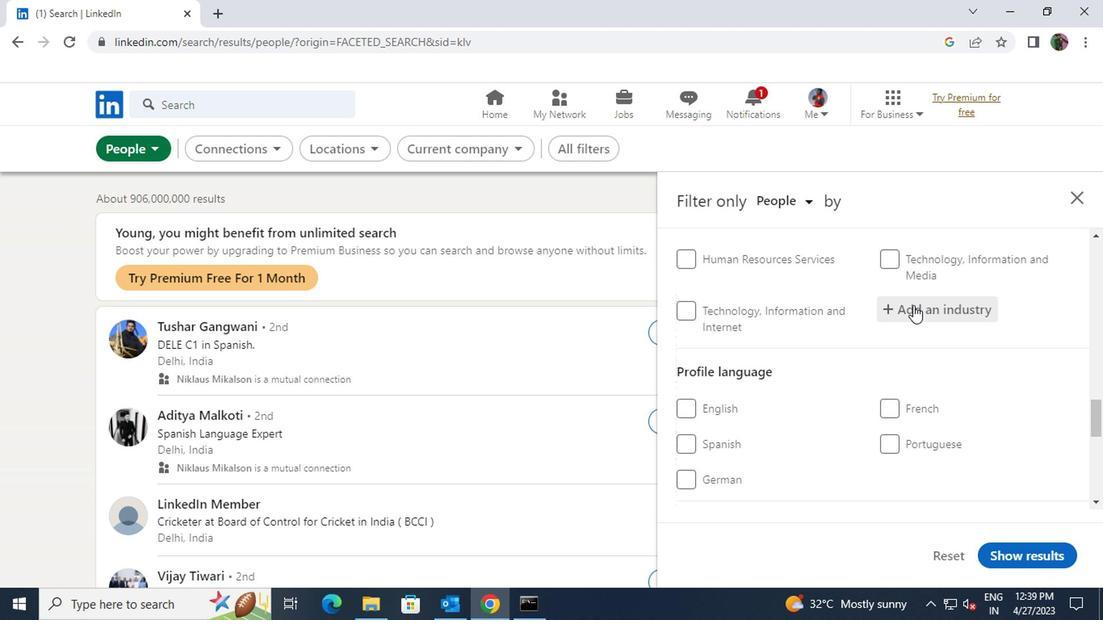 
Action: Key pressed <Key.shift>WASTE<Key.space>COLL
Screenshot: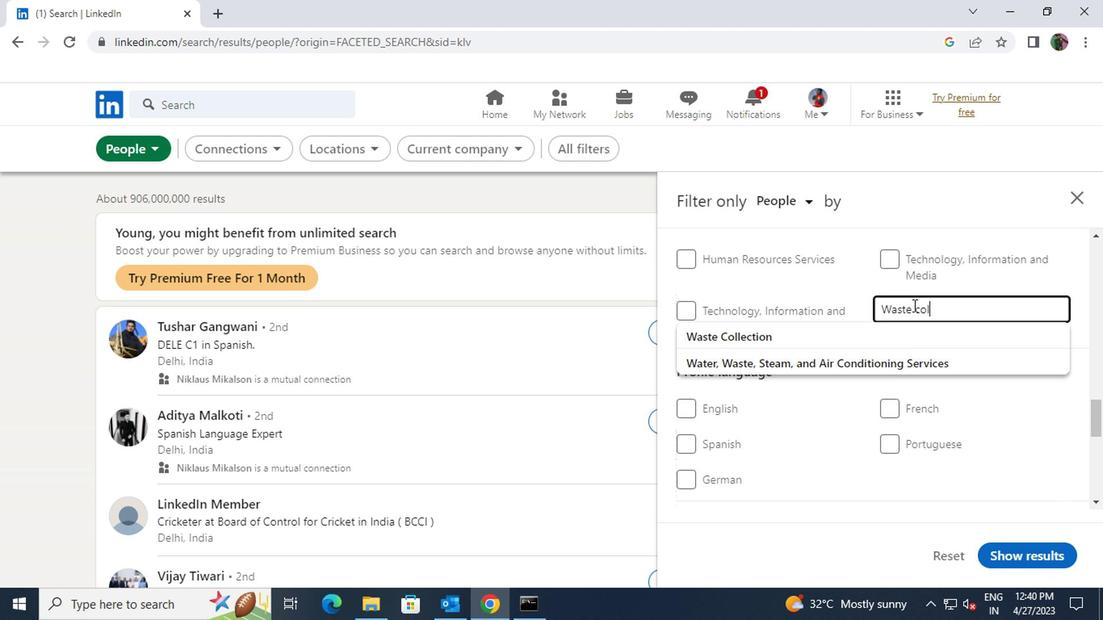 
Action: Mouse moved to (864, 325)
Screenshot: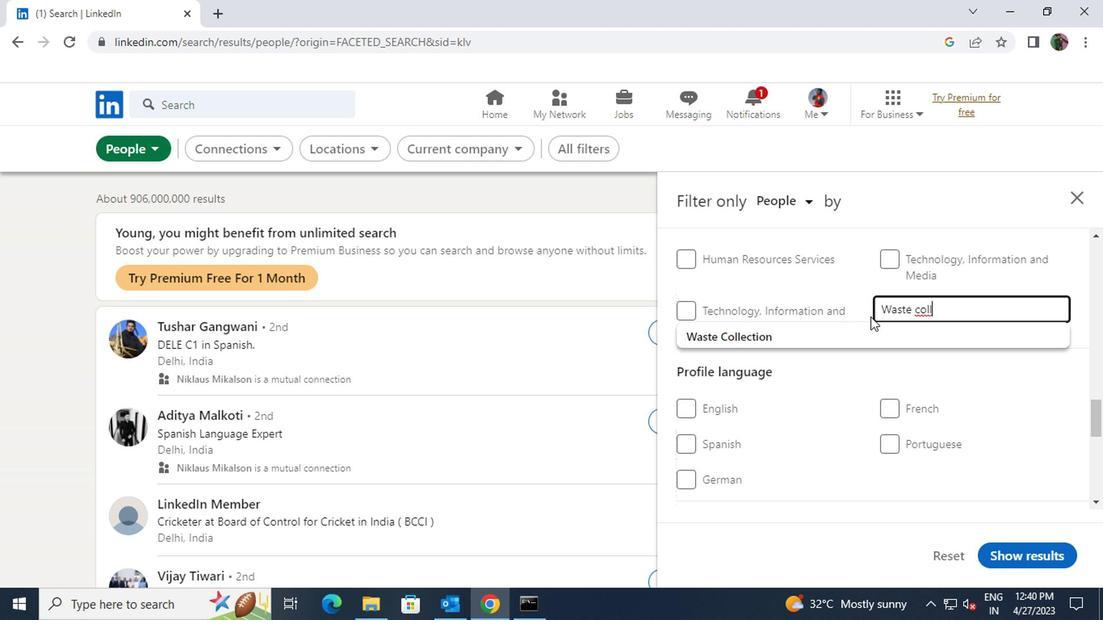 
Action: Mouse pressed left at (864, 325)
Screenshot: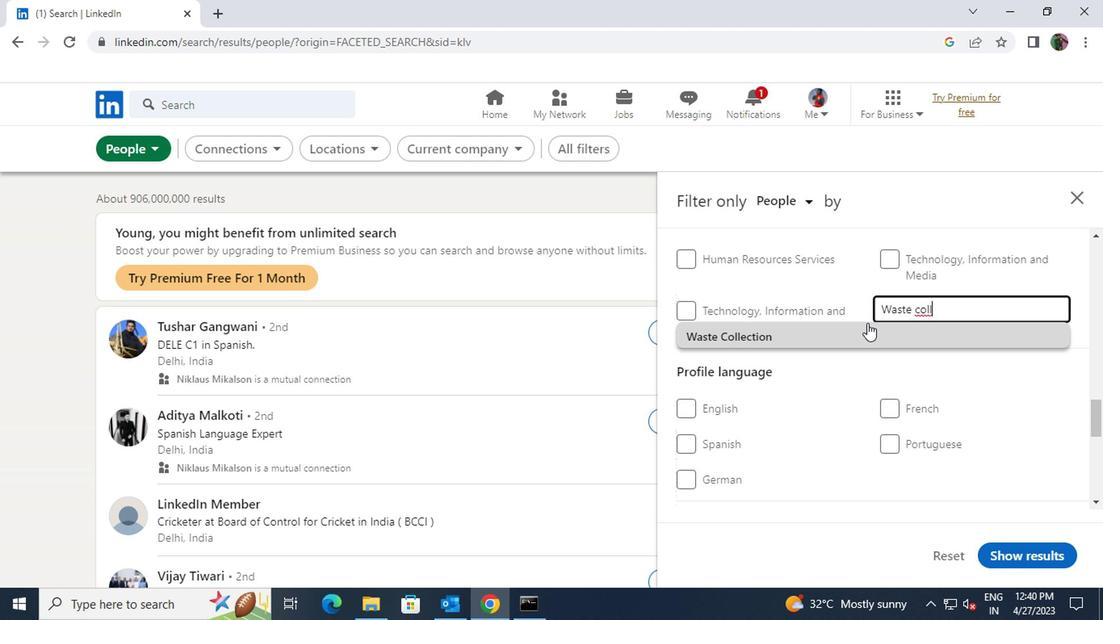 
Action: Mouse scrolled (864, 324) with delta (0, -1)
Screenshot: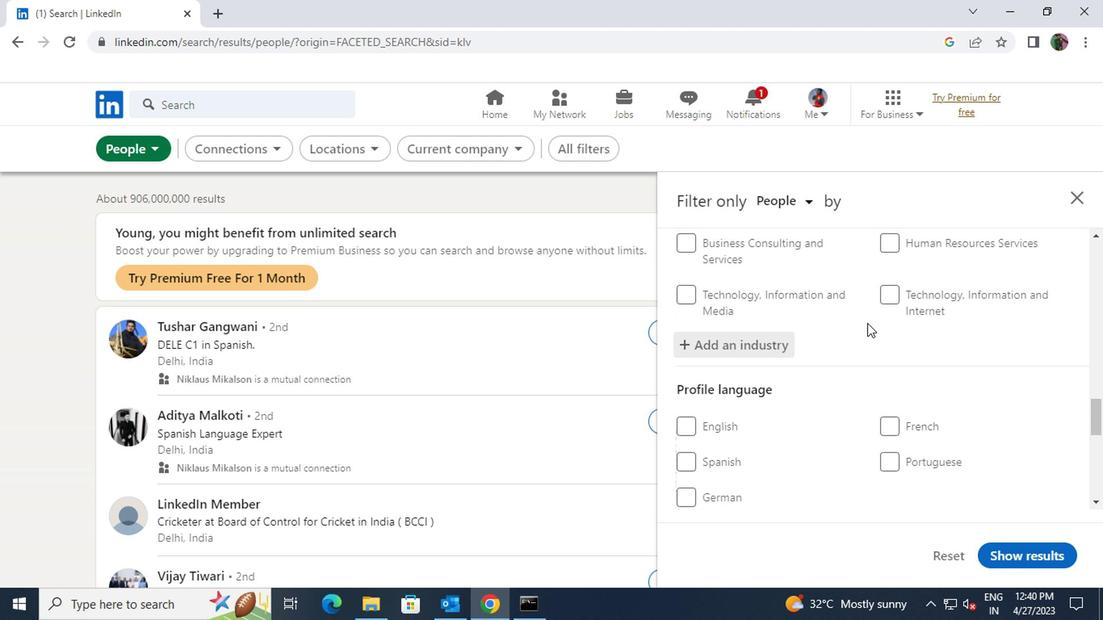 
Action: Mouse scrolled (864, 324) with delta (0, -1)
Screenshot: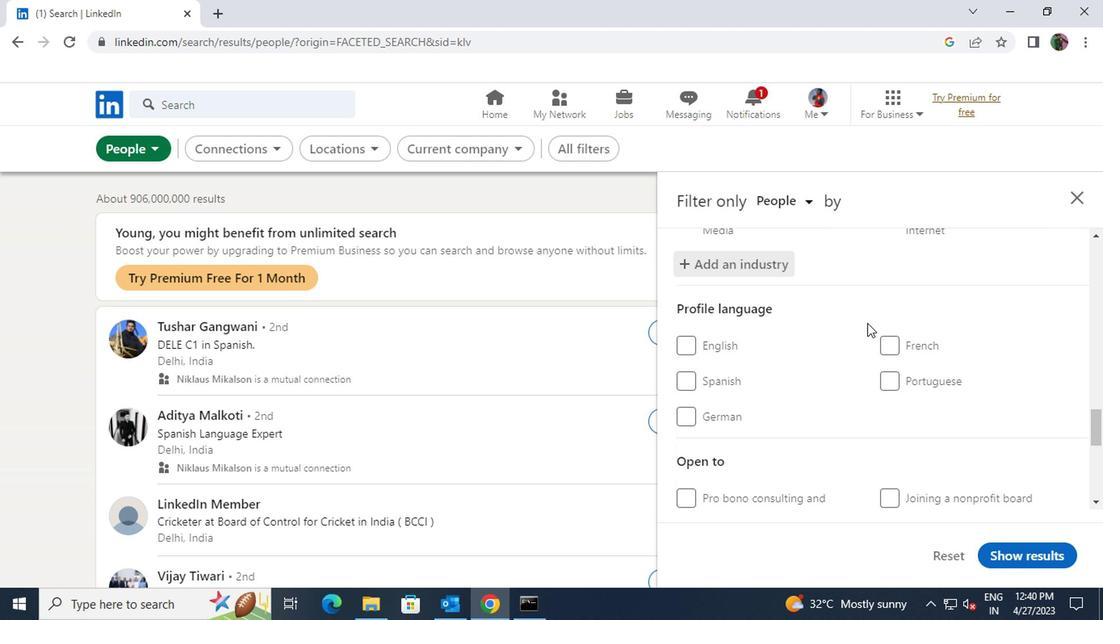 
Action: Mouse scrolled (864, 324) with delta (0, -1)
Screenshot: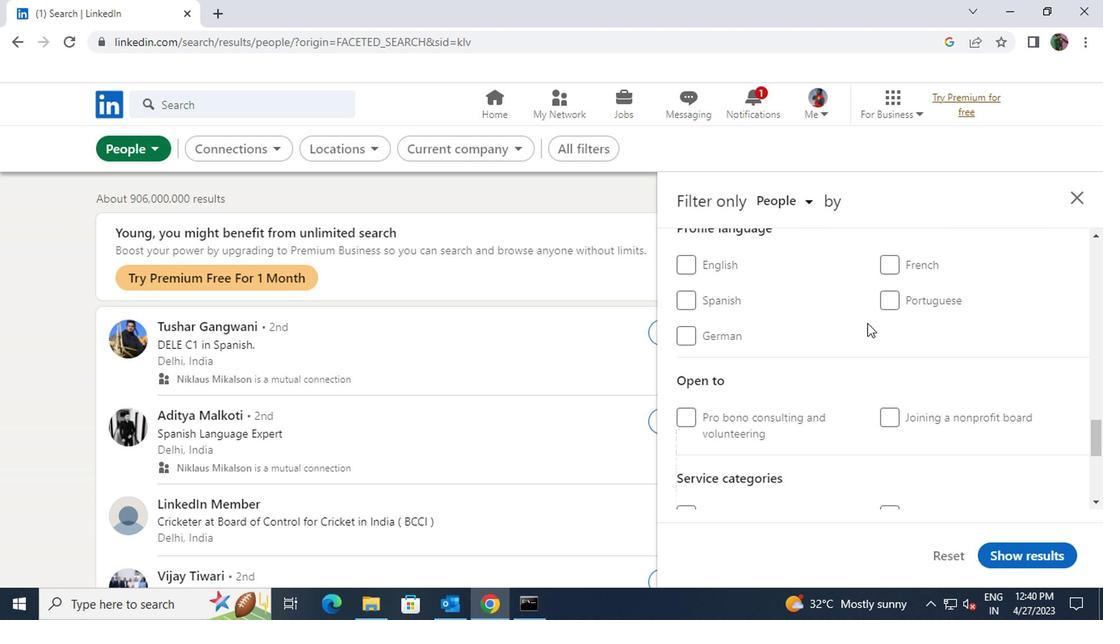 
Action: Mouse scrolled (864, 324) with delta (0, -1)
Screenshot: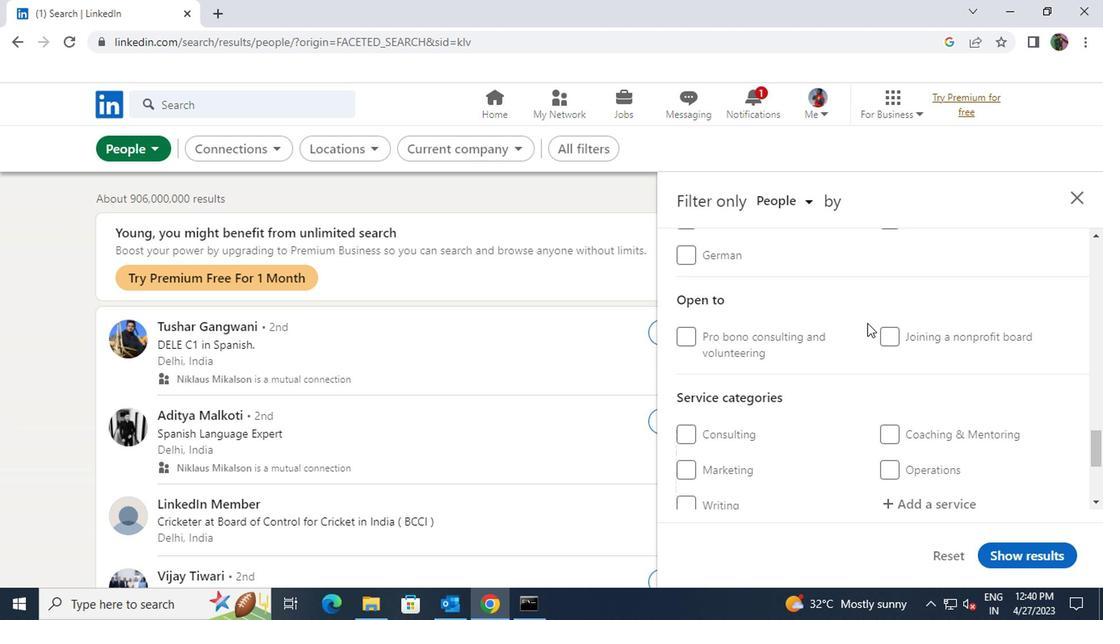 
Action: Mouse moved to (824, 333)
Screenshot: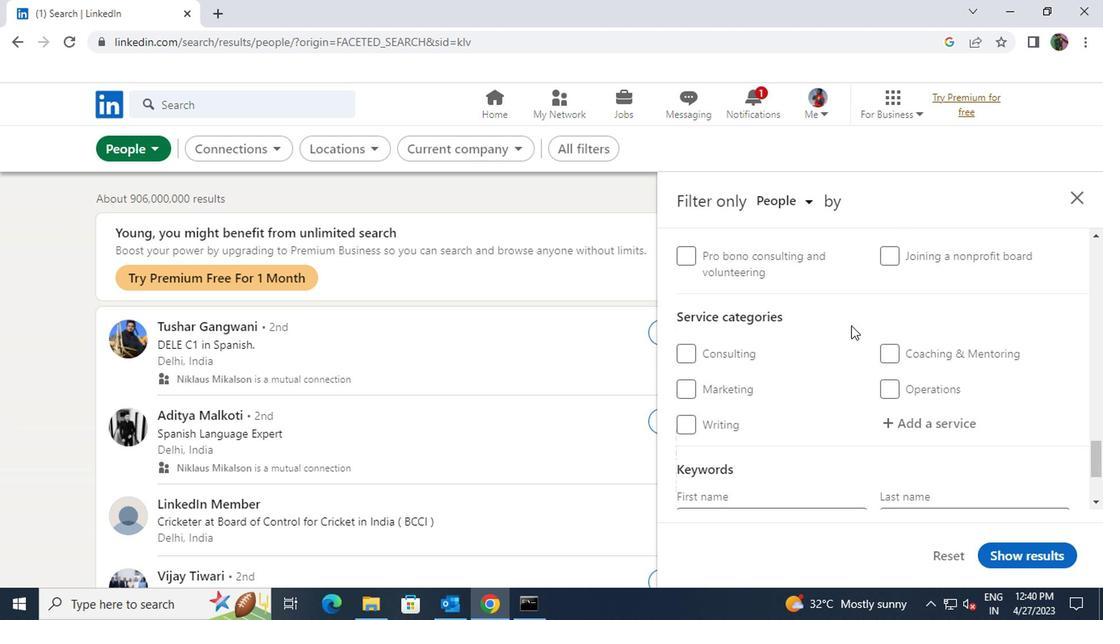 
Action: Mouse scrolled (824, 334) with delta (0, 0)
Screenshot: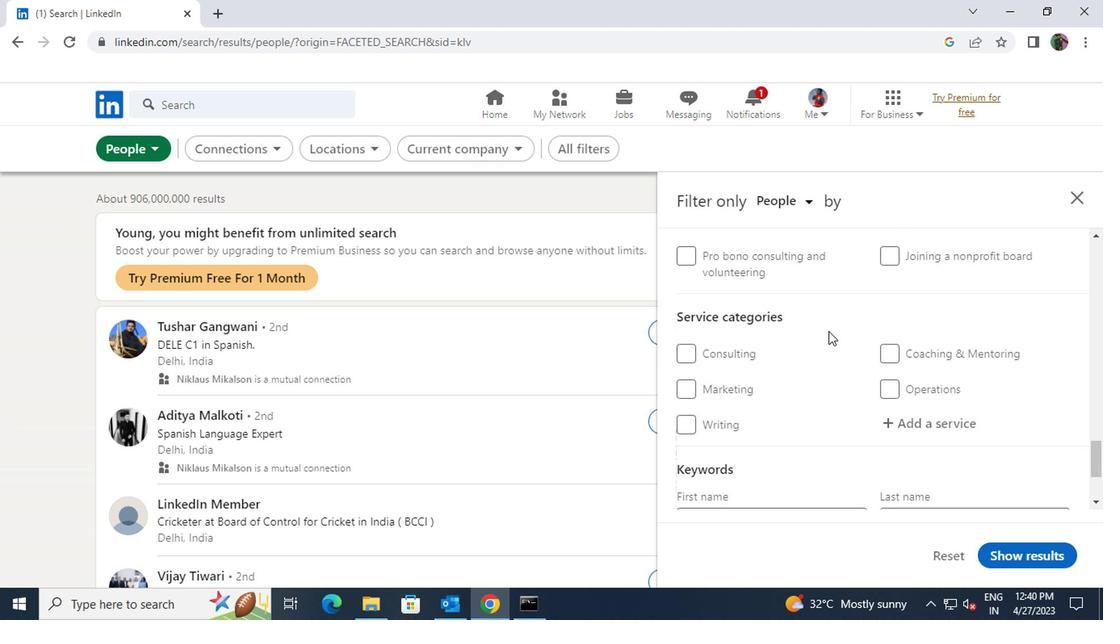 
Action: Mouse scrolled (824, 334) with delta (0, 0)
Screenshot: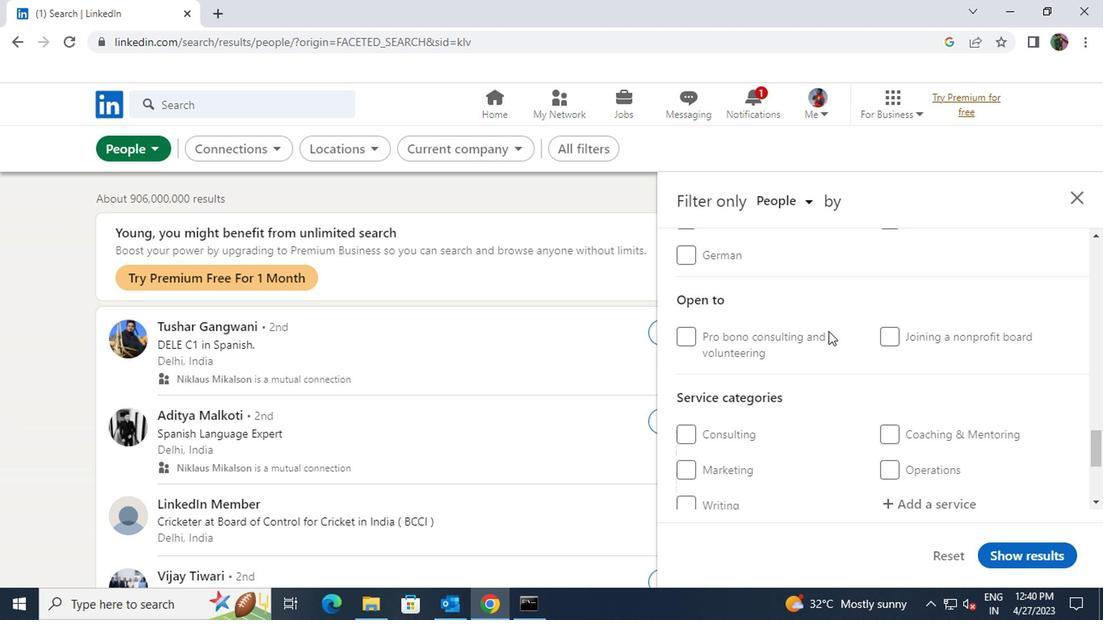 
Action: Mouse moved to (687, 263)
Screenshot: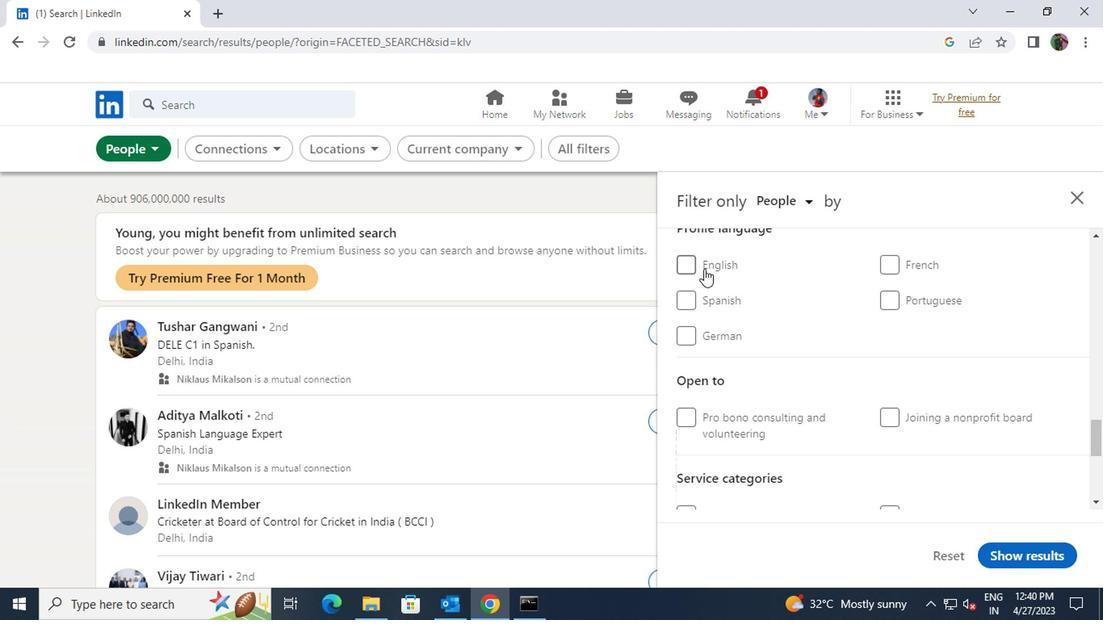 
Action: Mouse pressed left at (687, 263)
Screenshot: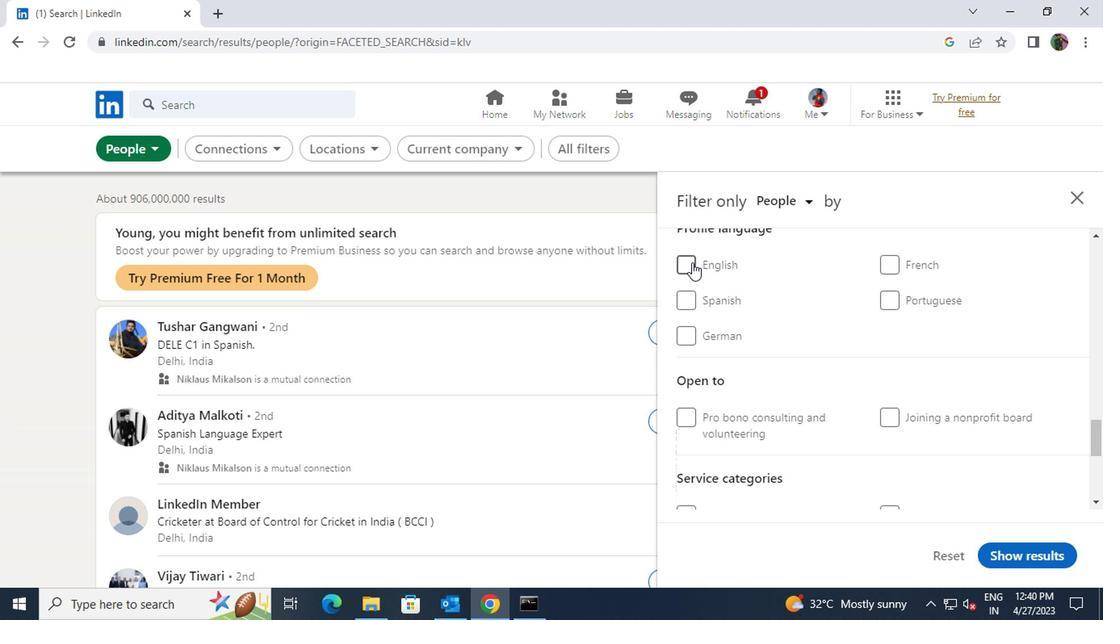 
Action: Mouse moved to (796, 363)
Screenshot: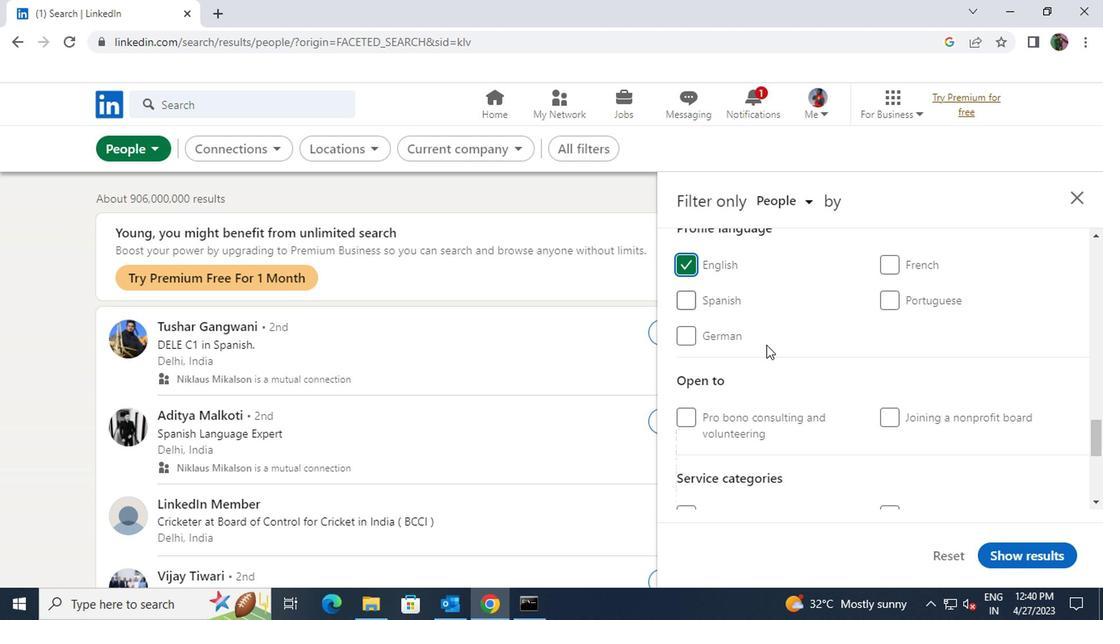 
Action: Mouse scrolled (796, 362) with delta (0, -1)
Screenshot: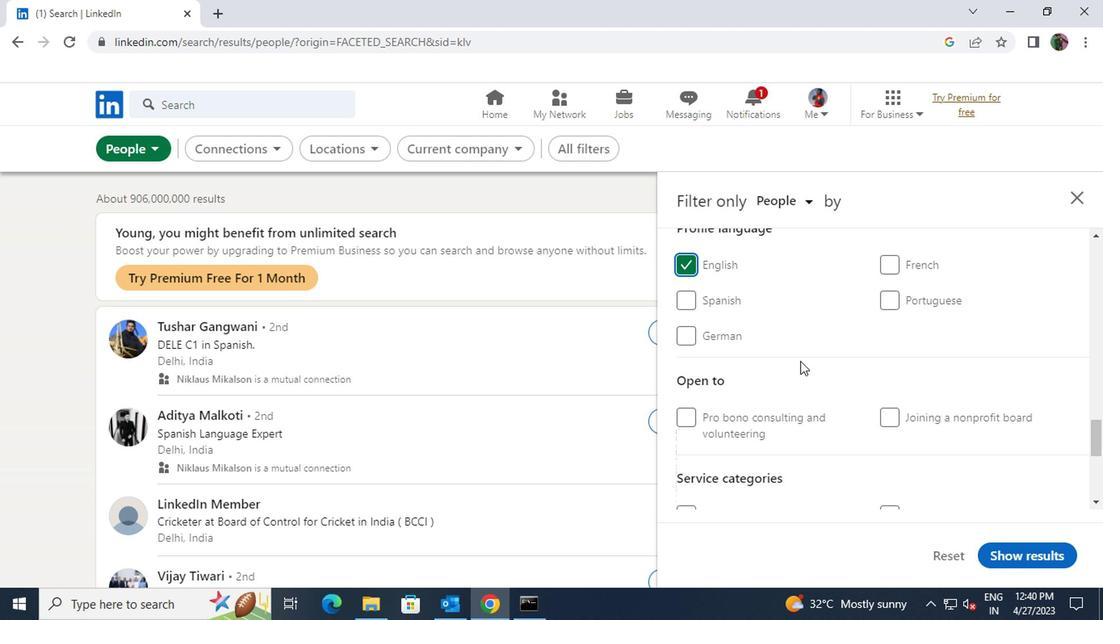 
Action: Mouse scrolled (796, 362) with delta (0, -1)
Screenshot: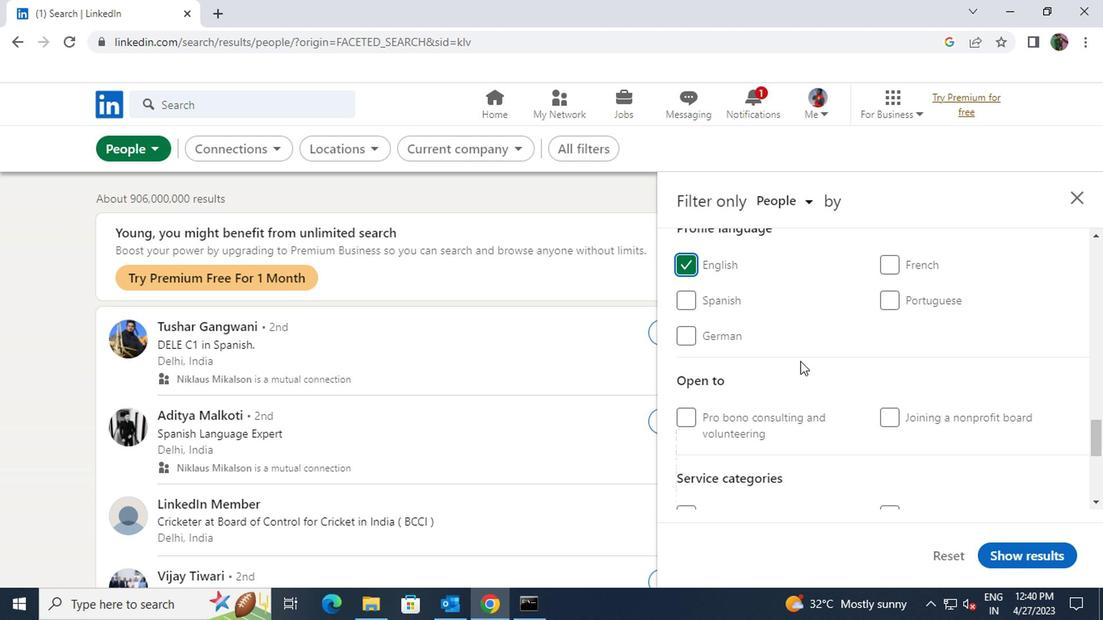 
Action: Mouse moved to (912, 432)
Screenshot: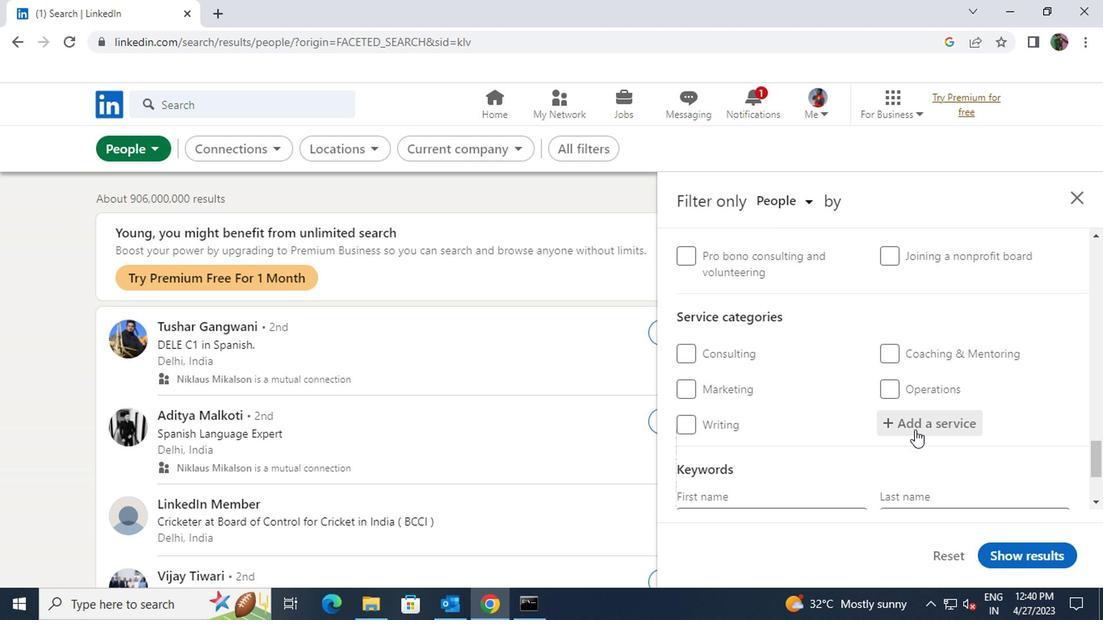 
Action: Mouse pressed left at (912, 432)
Screenshot: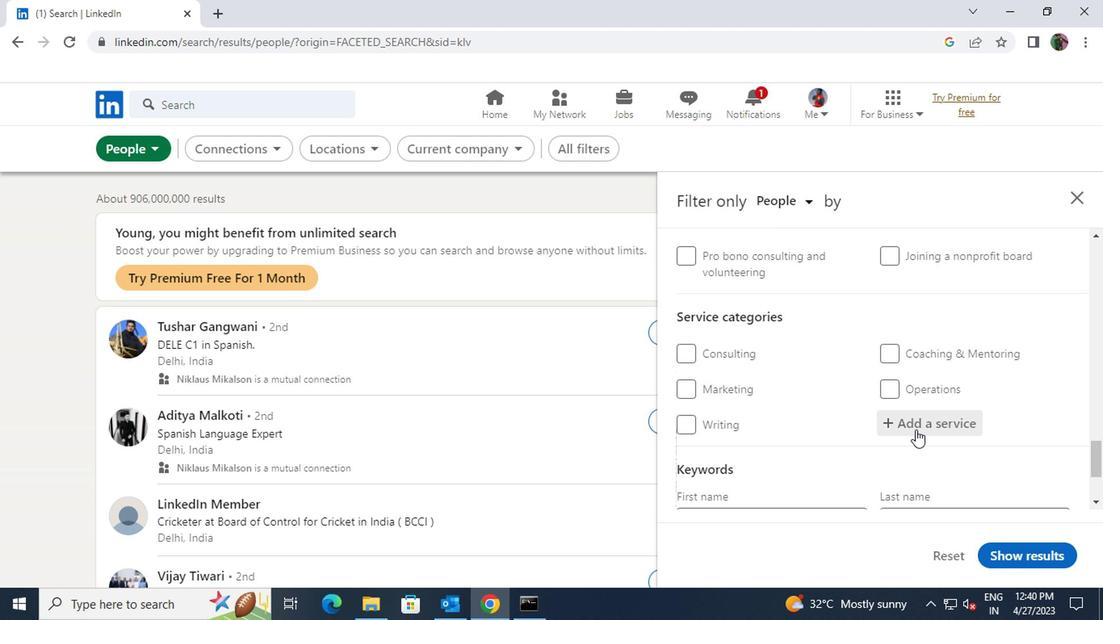
Action: Key pressed <Key.shift>RESEARCH
Screenshot: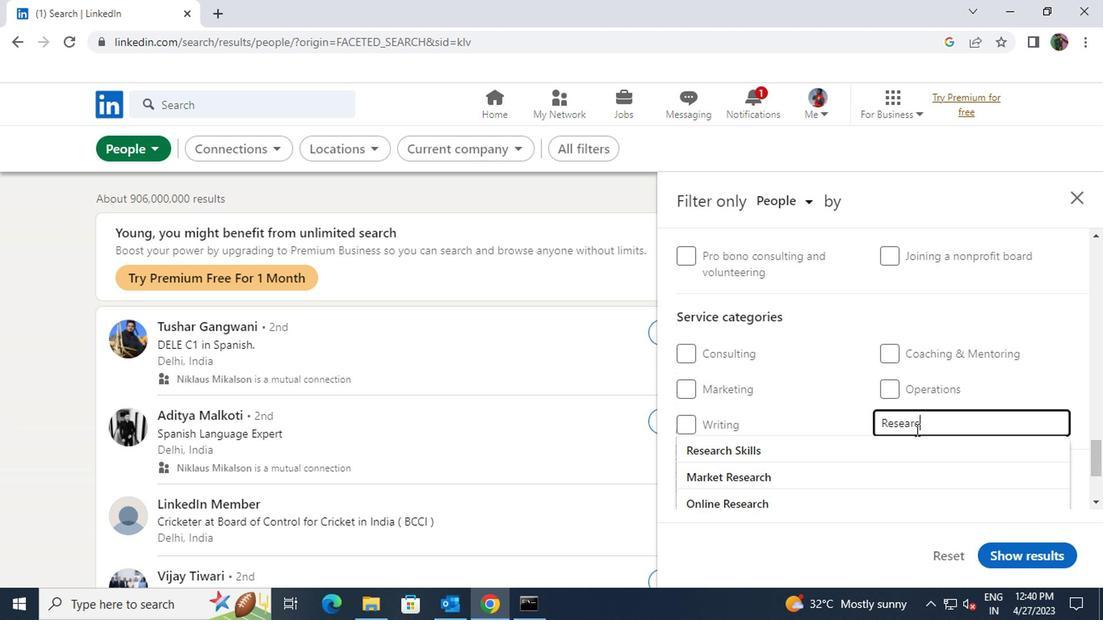 
Action: Mouse scrolled (912, 431) with delta (0, -1)
Screenshot: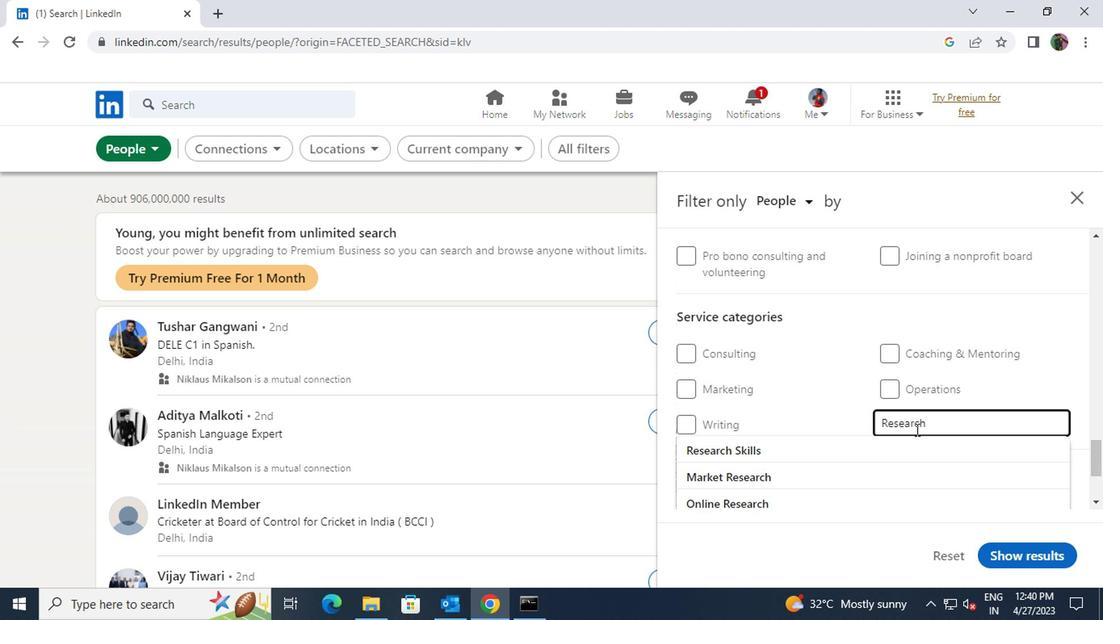 
Action: Mouse scrolled (912, 431) with delta (0, -1)
Screenshot: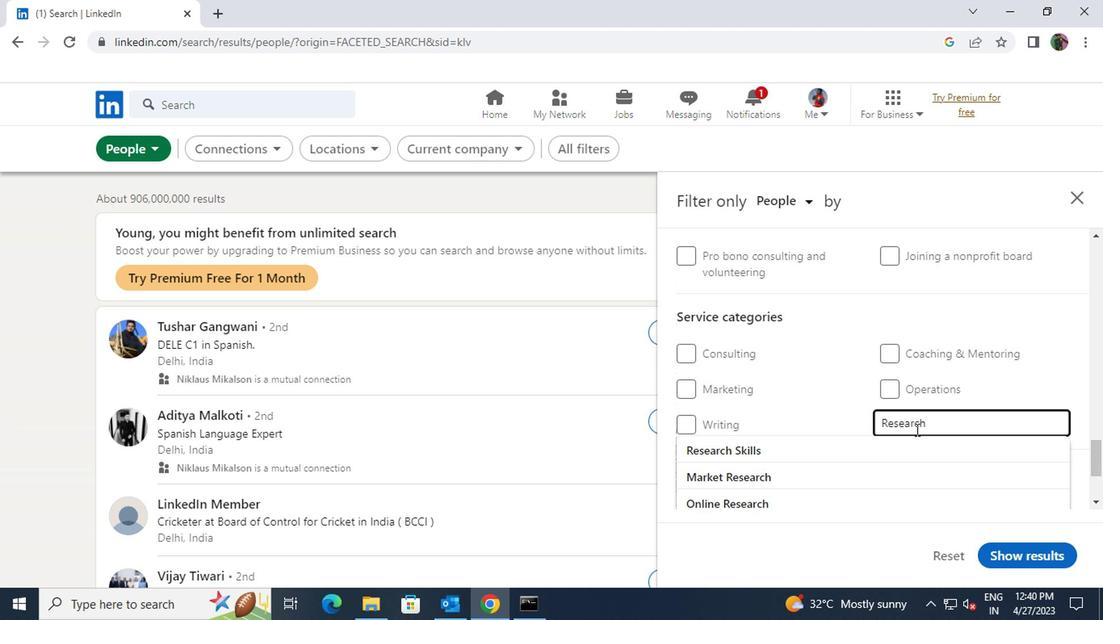 
Action: Mouse moved to (824, 440)
Screenshot: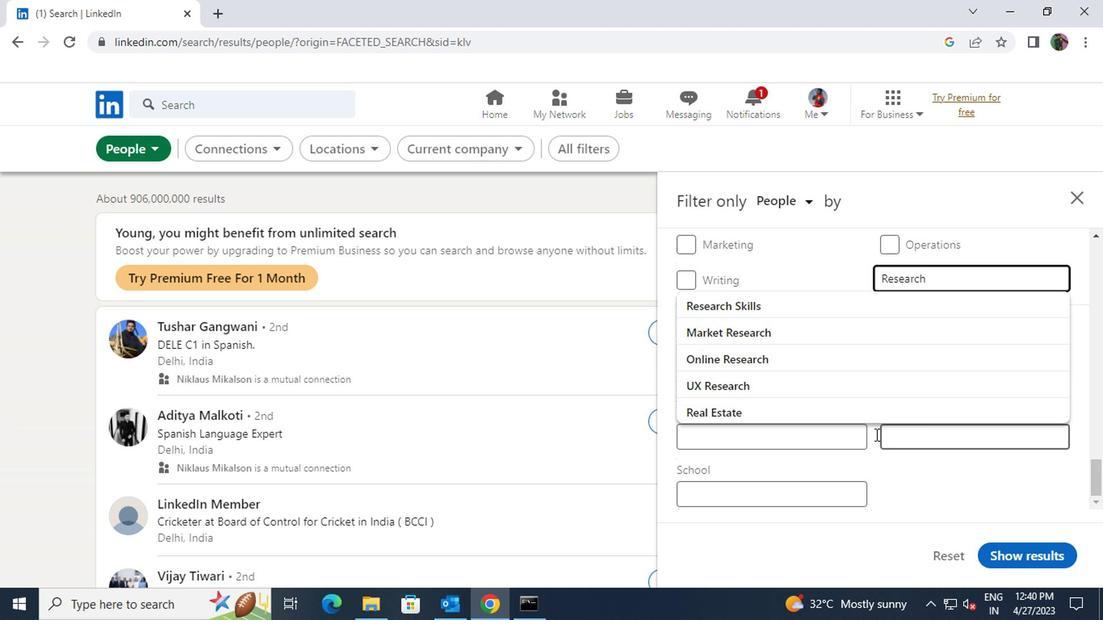 
Action: Mouse pressed left at (824, 440)
Screenshot: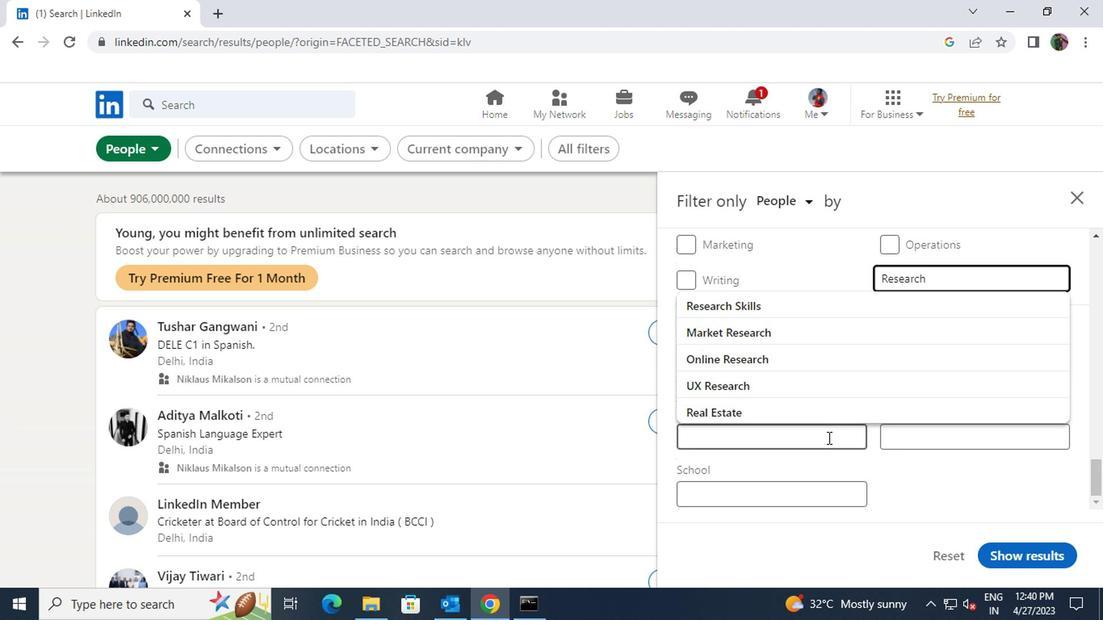 
Action: Key pressed <Key.shift>THERPIST
Screenshot: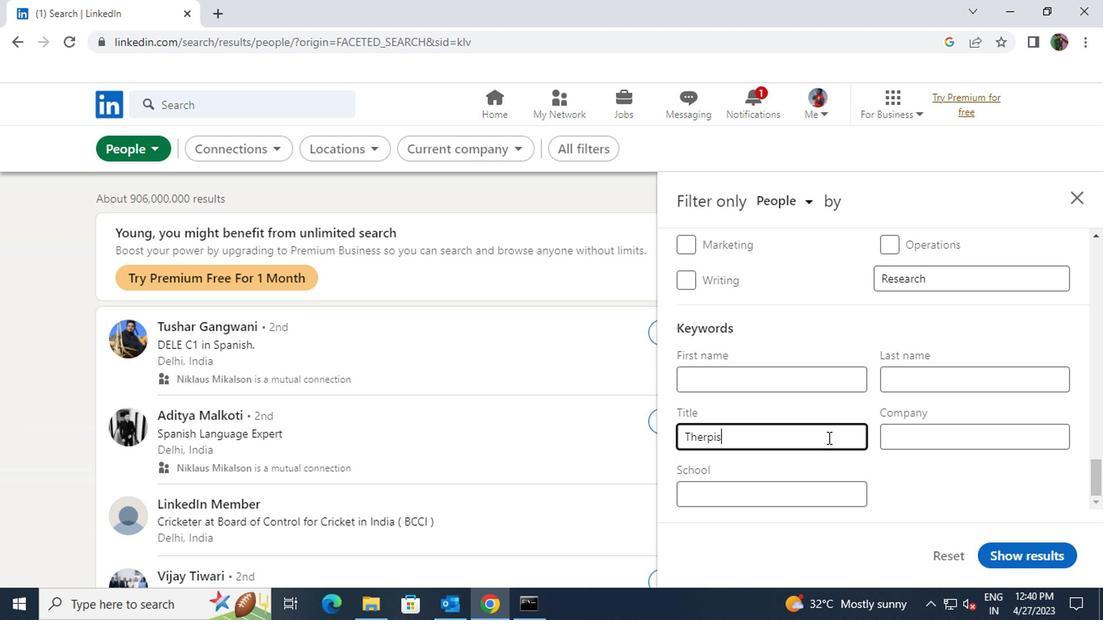 
Action: Mouse moved to (1030, 554)
Screenshot: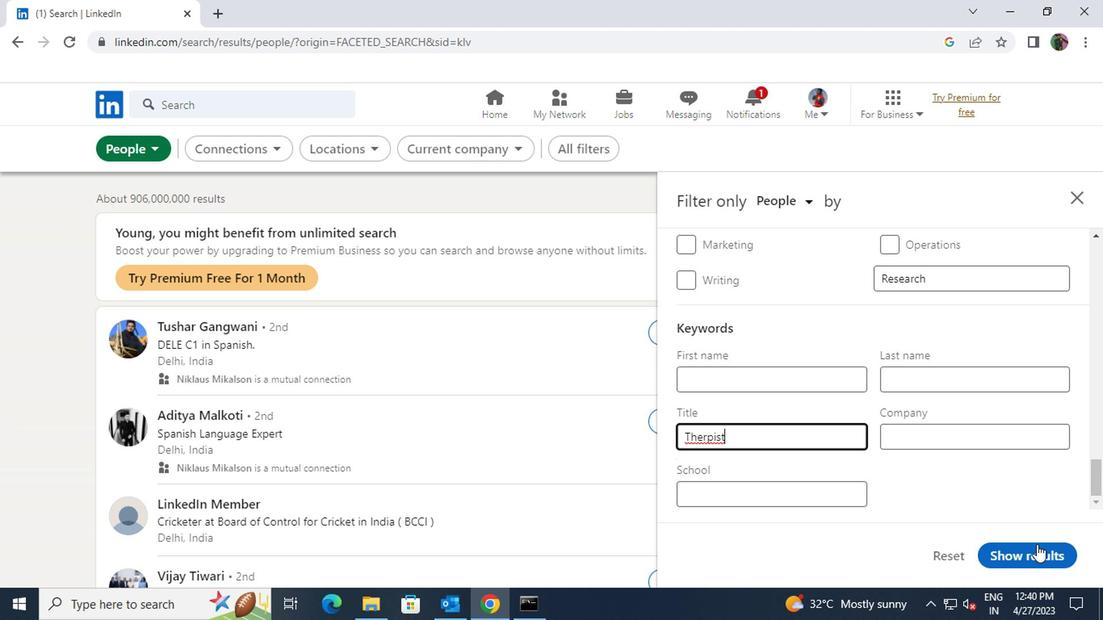 
Action: Mouse pressed left at (1030, 554)
Screenshot: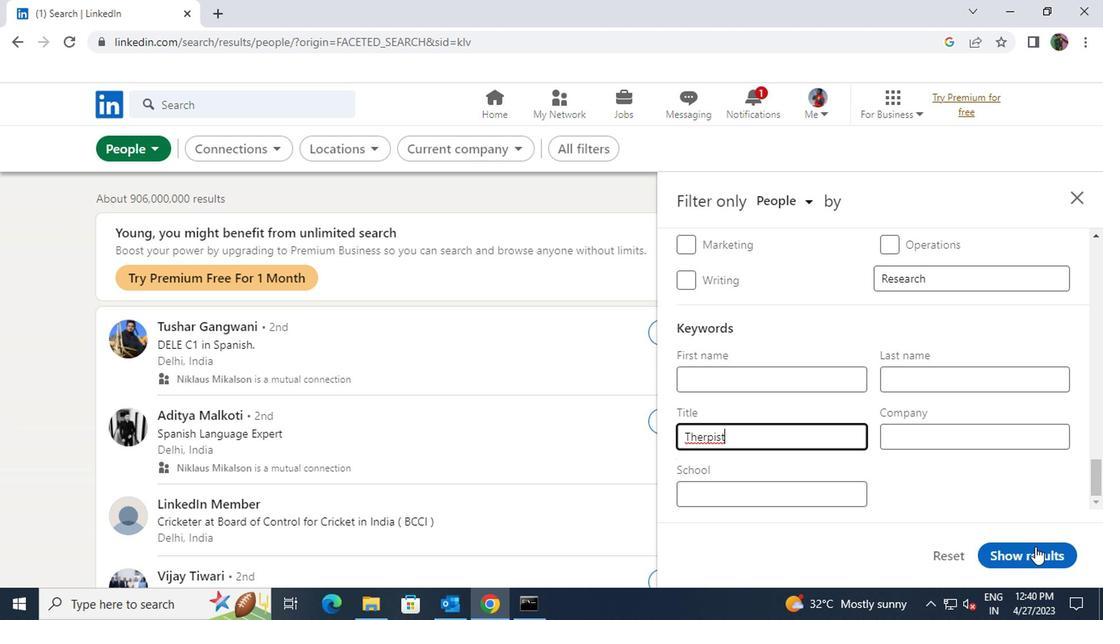 
Action: Mouse moved to (1029, 554)
Screenshot: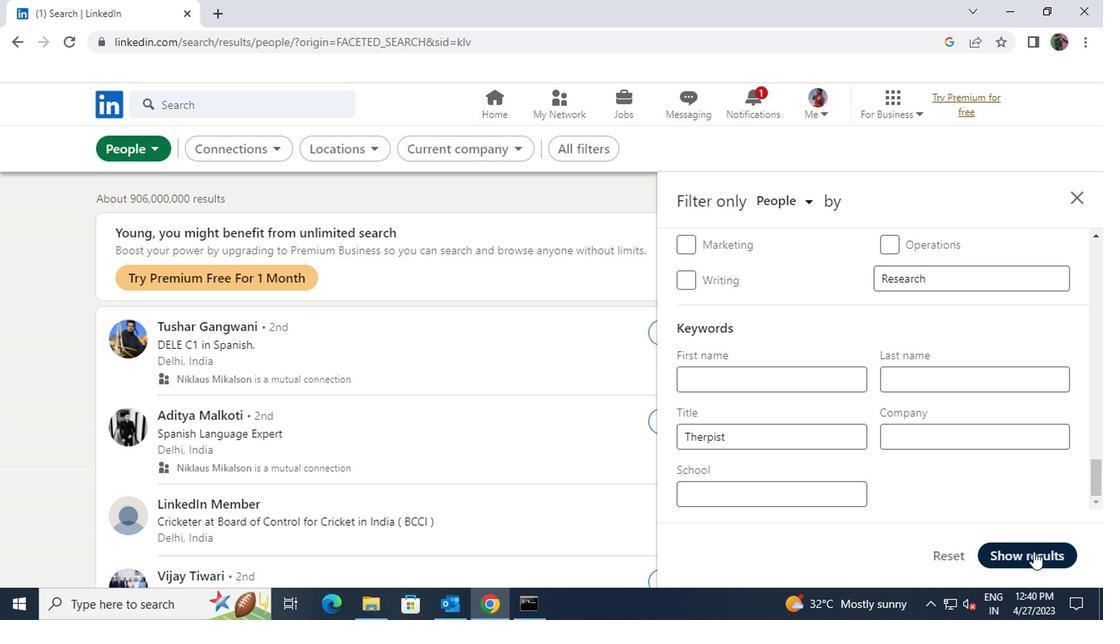 
